 Task: Send an email with the signature Graham Wilson with the subject Request for feedback on a proposal and the message Could you please provide a list of the deliverables? from softage.2@softage.net to softage.4@softage.net with an attached image file Product_packaging_design.jpg and move the email from Sent Items to the folder Insurance
Action: Key pressed n
Screenshot: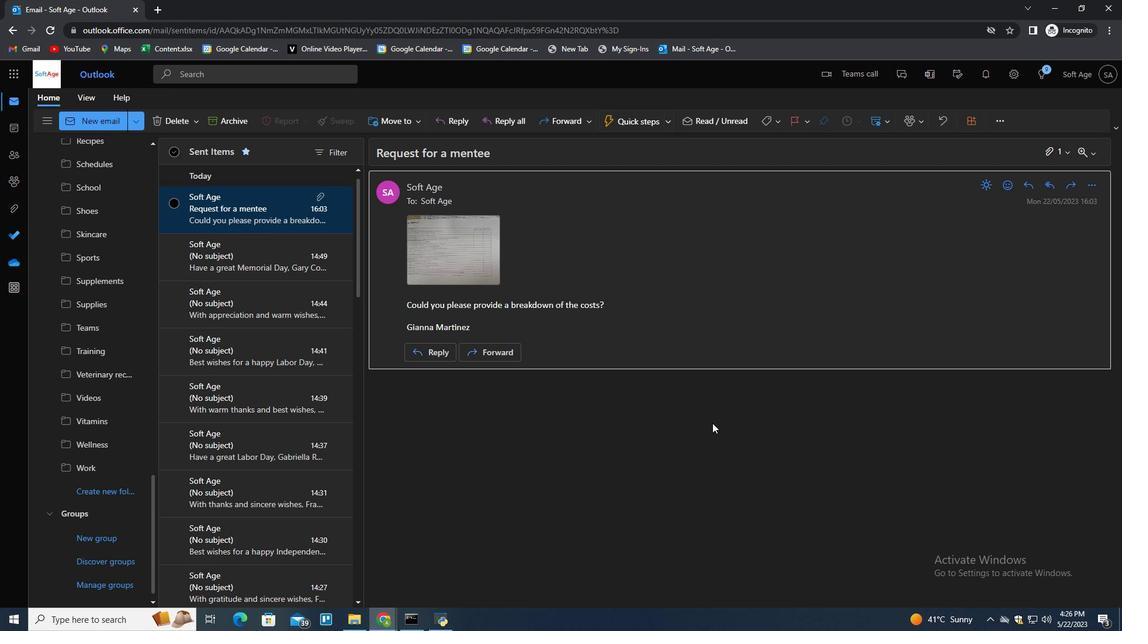 
Action: Mouse moved to (782, 125)
Screenshot: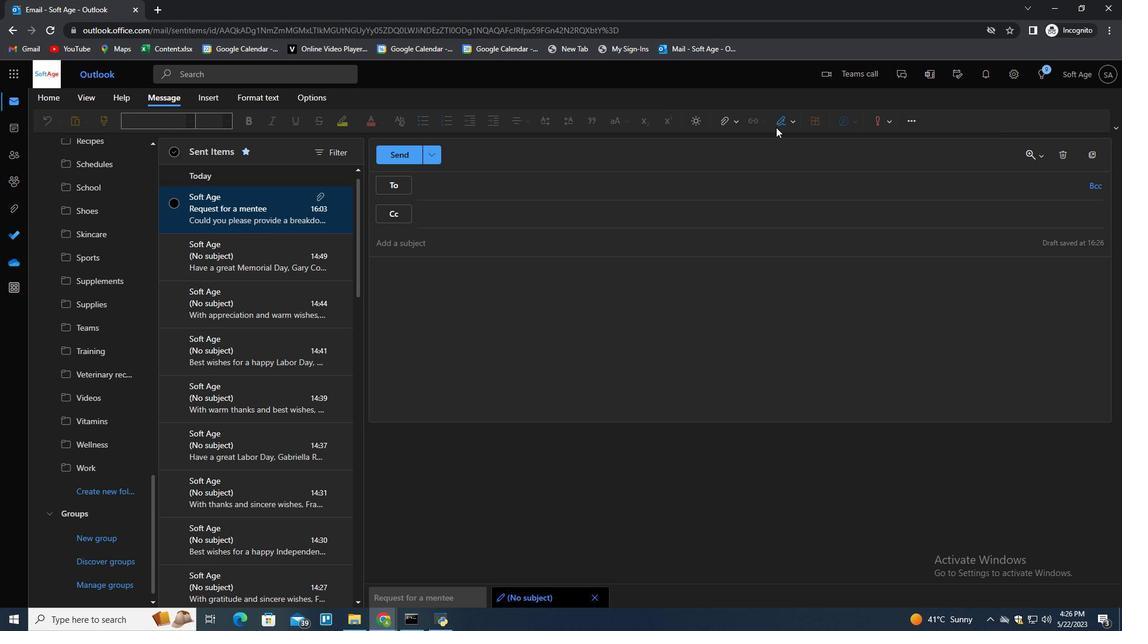 
Action: Mouse pressed left at (782, 125)
Screenshot: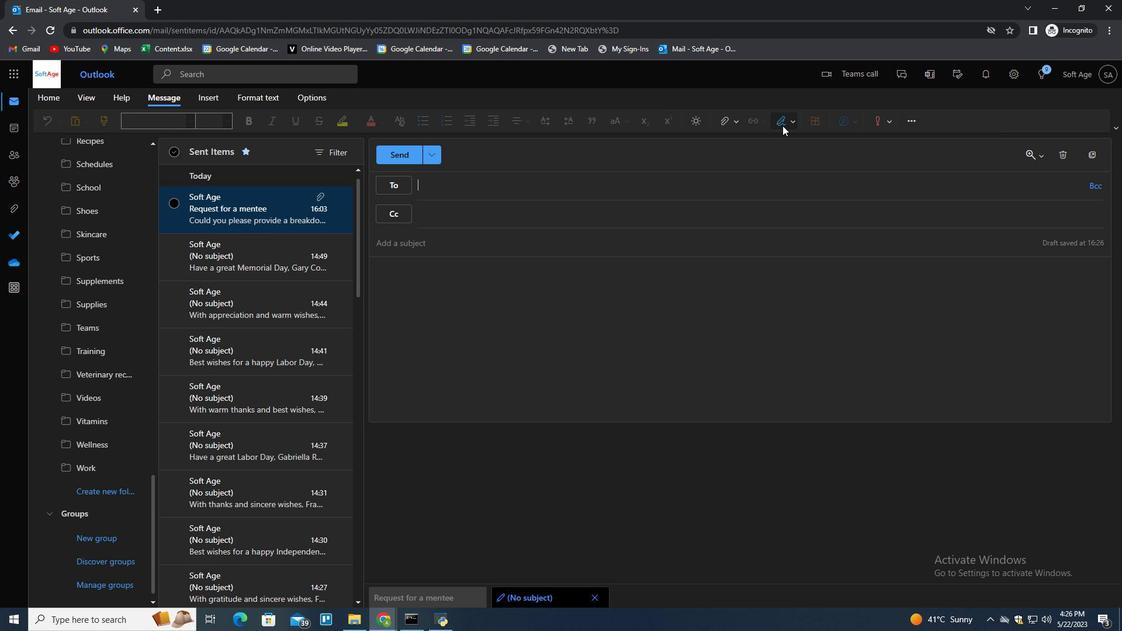 
Action: Mouse moved to (777, 170)
Screenshot: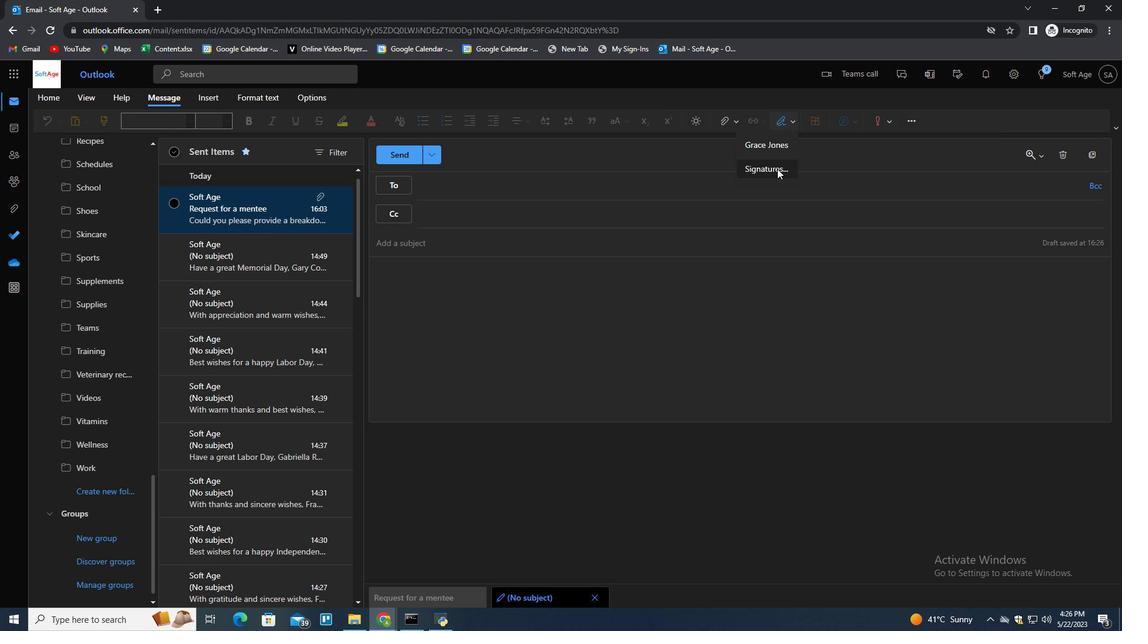 
Action: Mouse pressed left at (777, 170)
Screenshot: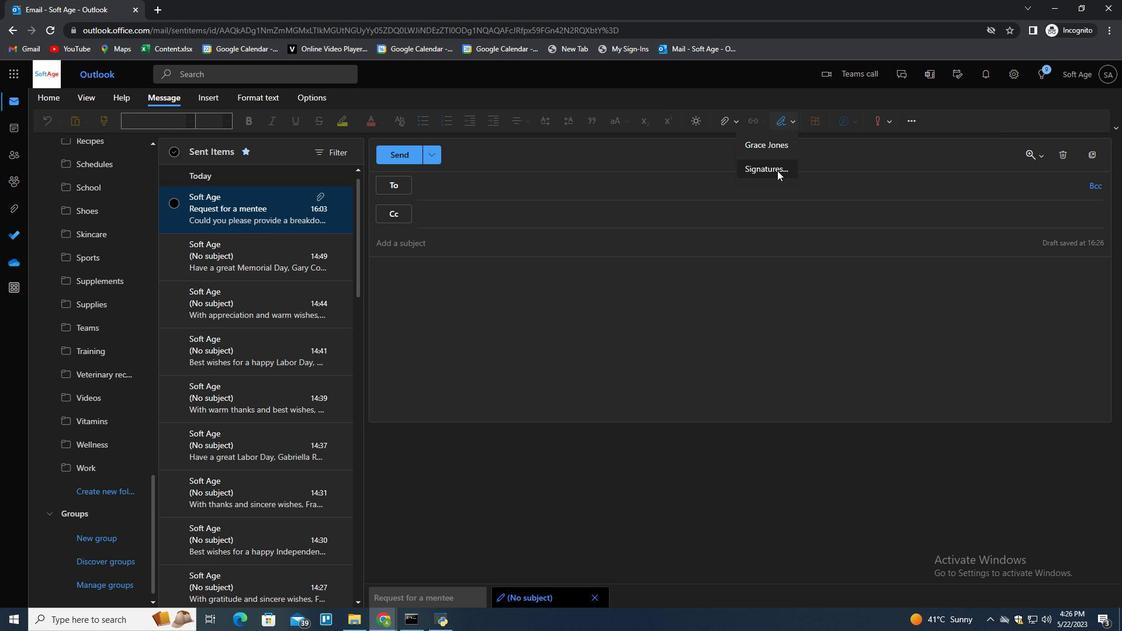 
Action: Mouse moved to (789, 213)
Screenshot: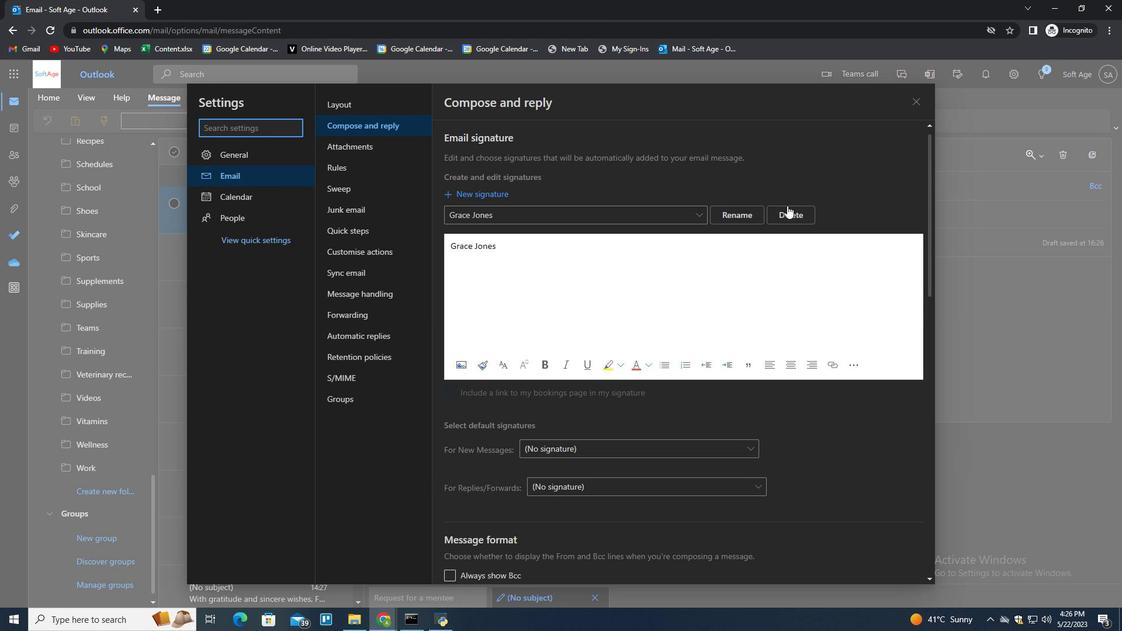 
Action: Mouse pressed left at (789, 213)
Screenshot: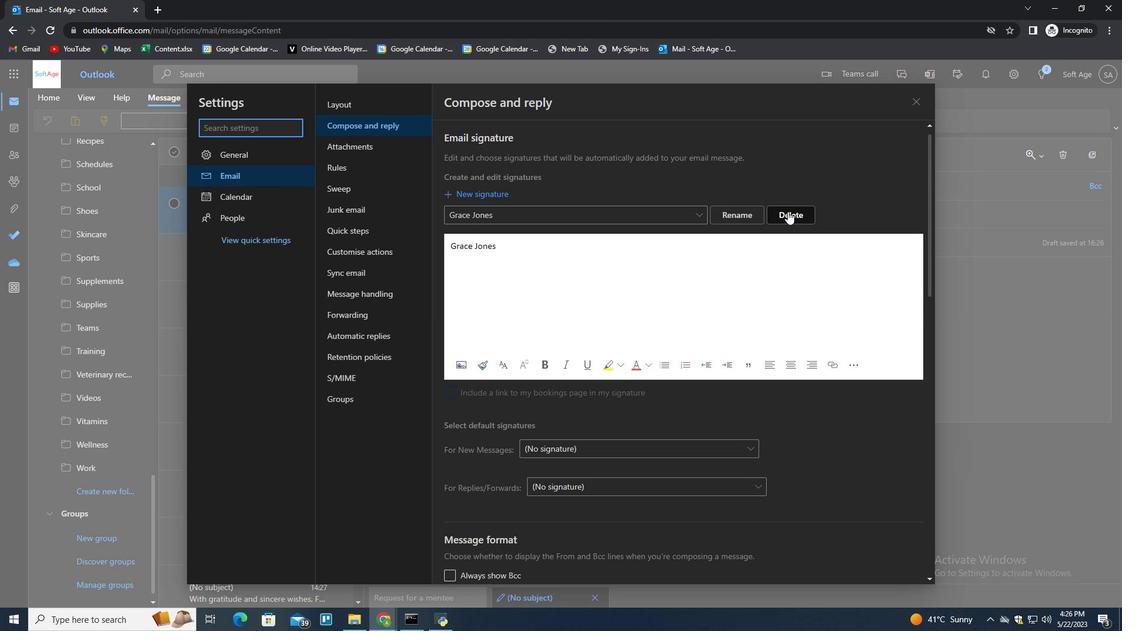 
Action: Mouse pressed left at (789, 213)
Screenshot: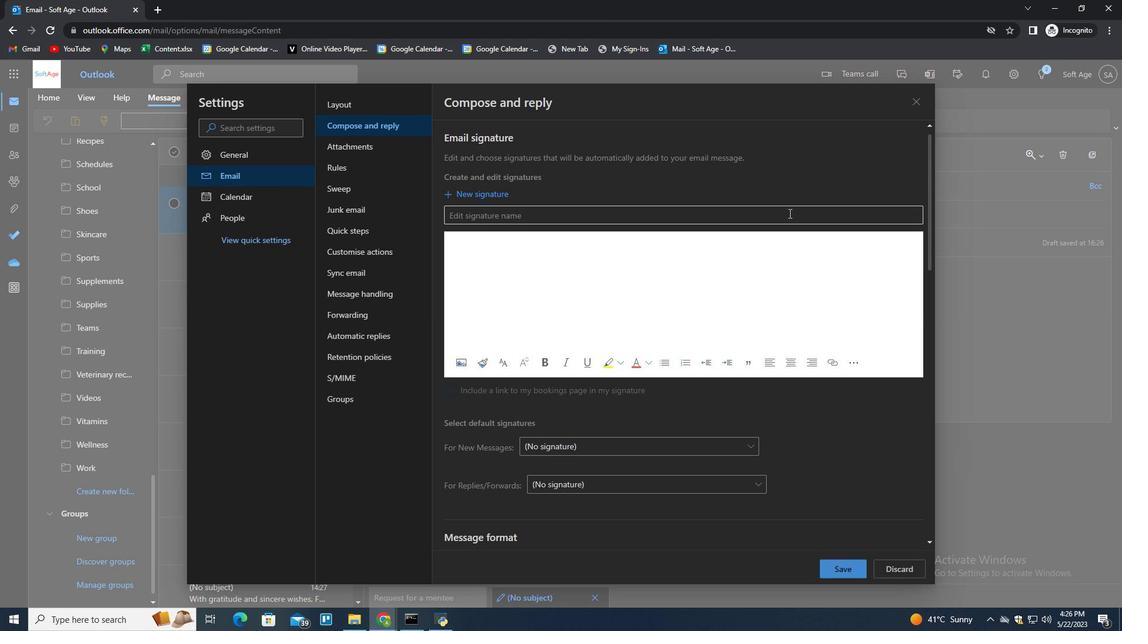 
Action: Key pressed <Key.shift>Graham<Key.space><Key.shift>Wol<Key.backspace><Key.backspace>ilson<Key.tab><Key.shift>Graham<Key.space><Key.shift>Wilson
Screenshot: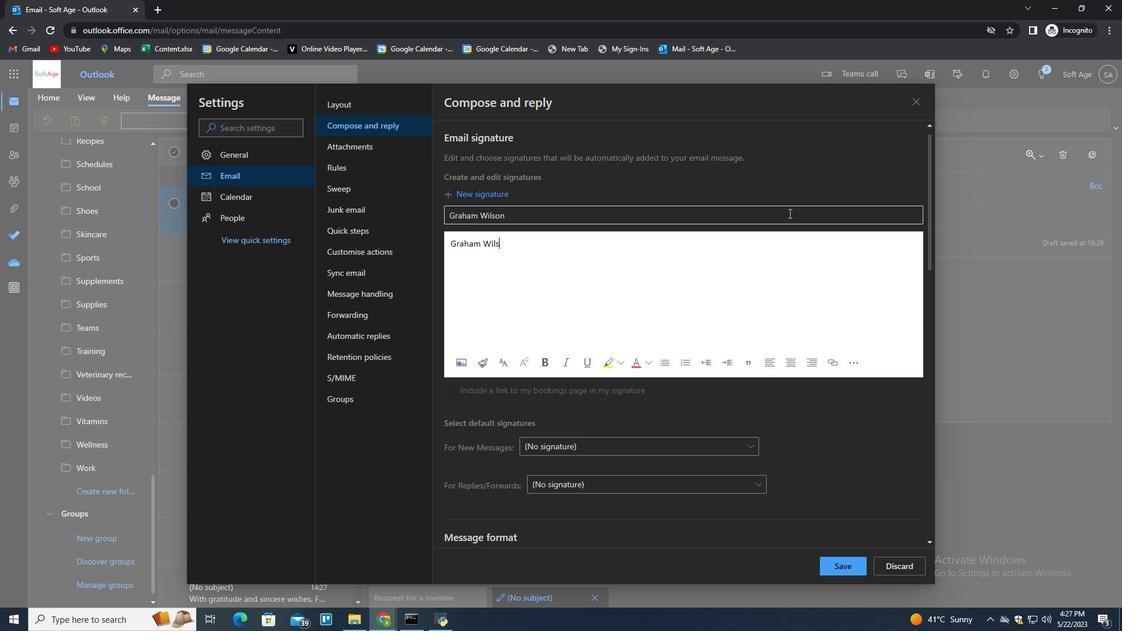 
Action: Mouse moved to (850, 568)
Screenshot: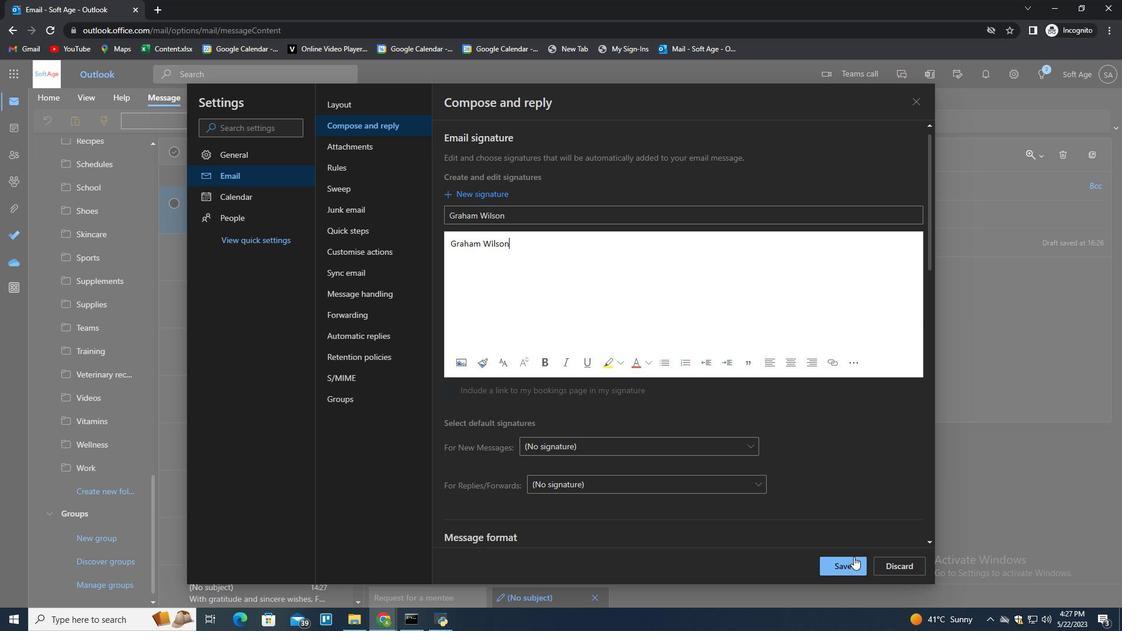 
Action: Mouse pressed left at (850, 568)
Screenshot: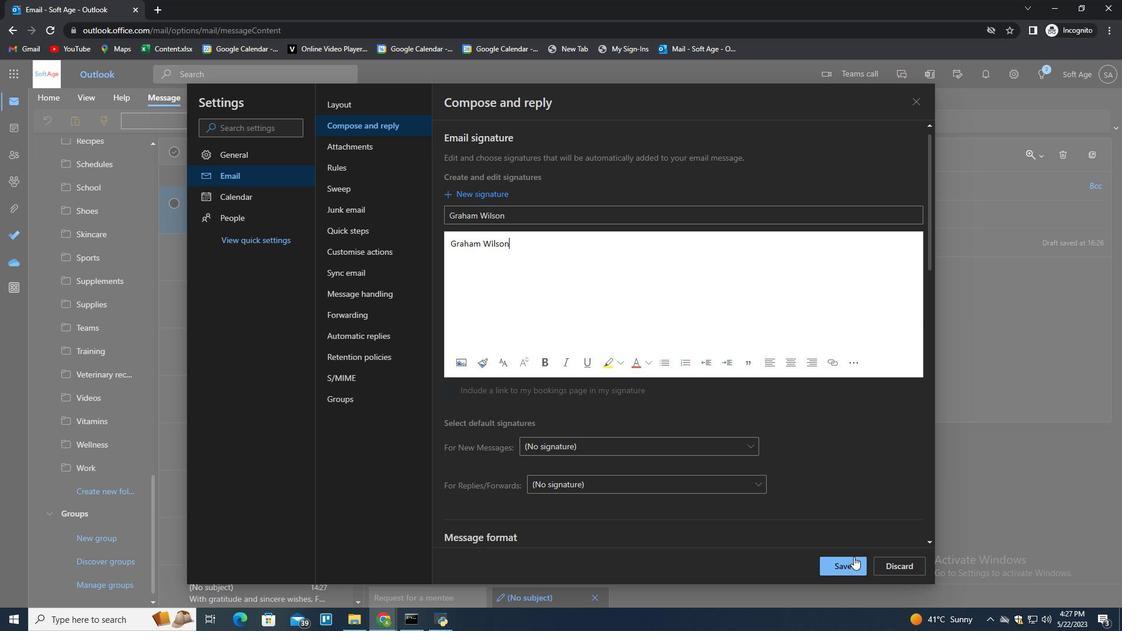 
Action: Mouse moved to (978, 308)
Screenshot: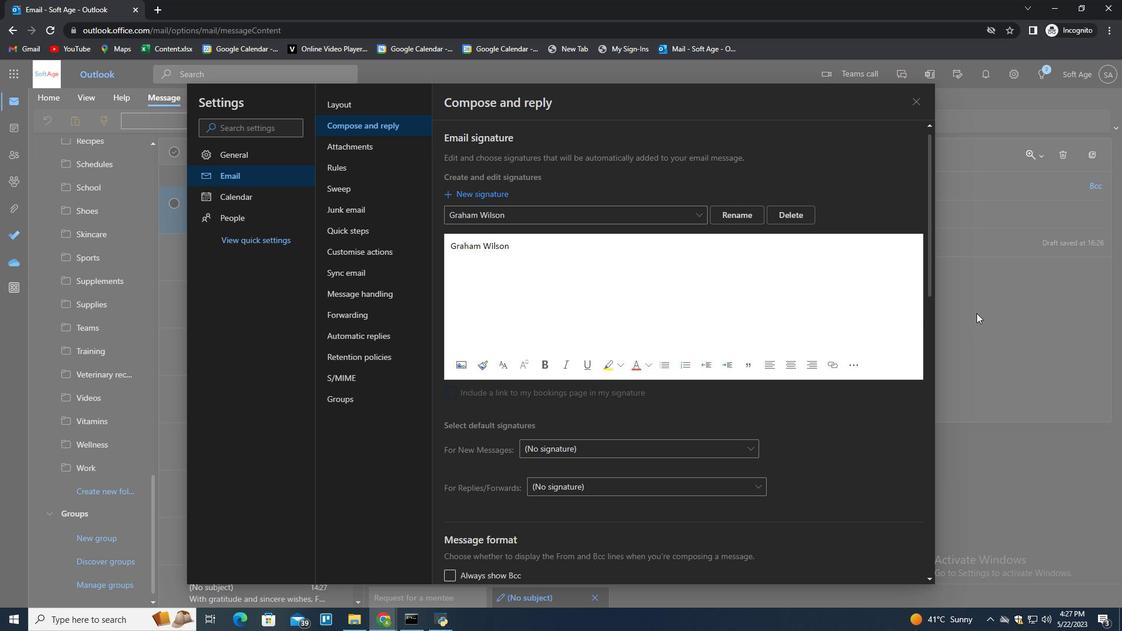 
Action: Mouse pressed left at (978, 308)
Screenshot: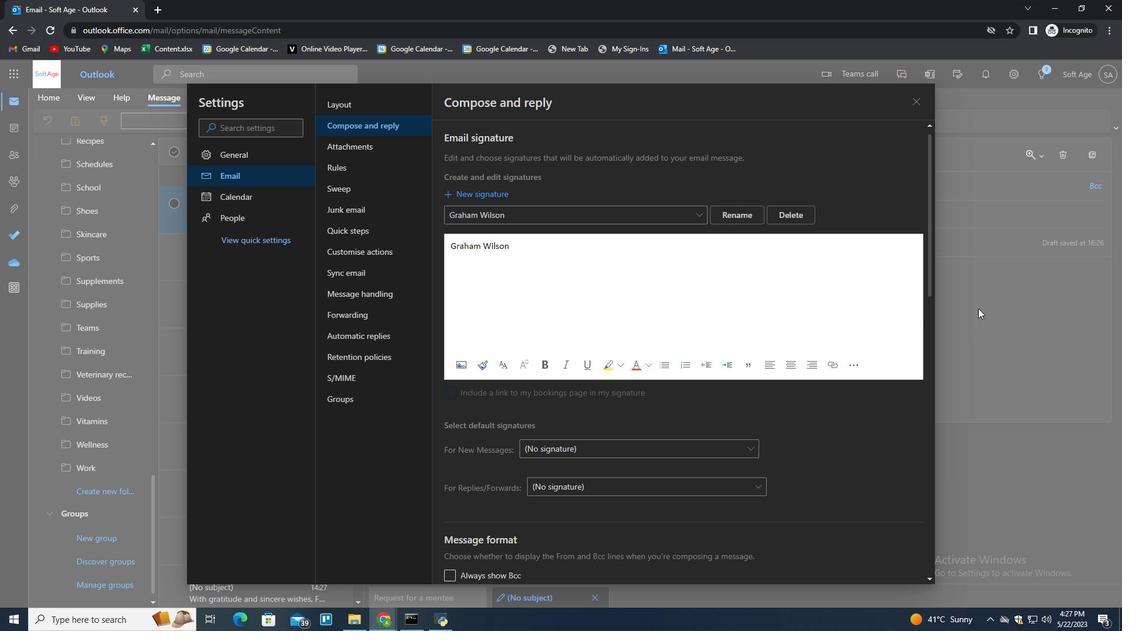 
Action: Mouse moved to (788, 121)
Screenshot: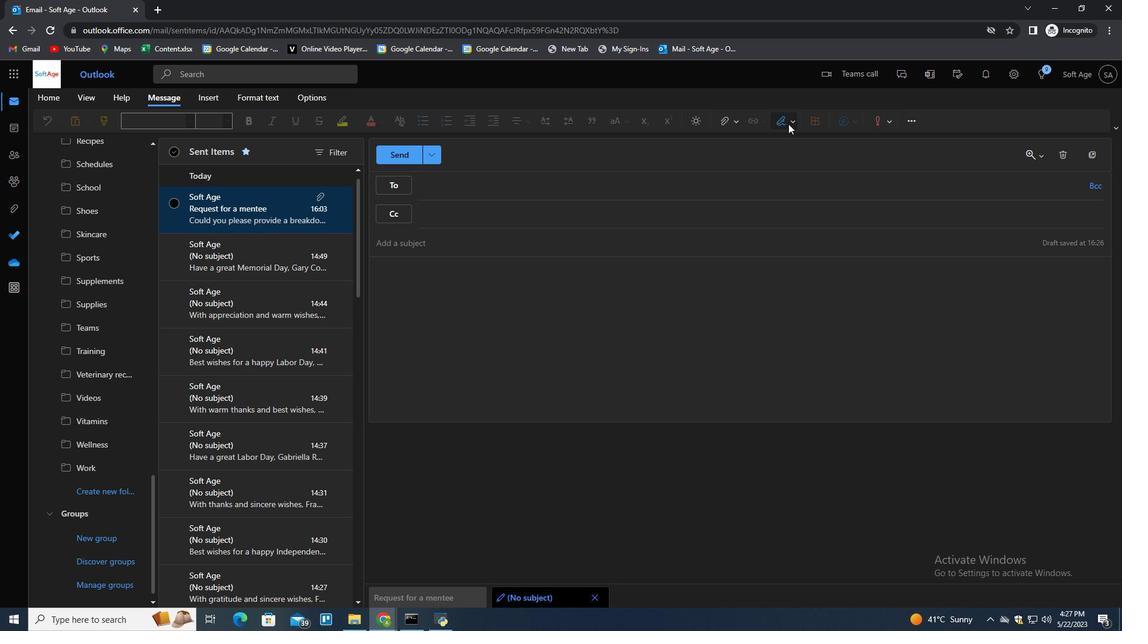 
Action: Mouse pressed left at (788, 121)
Screenshot: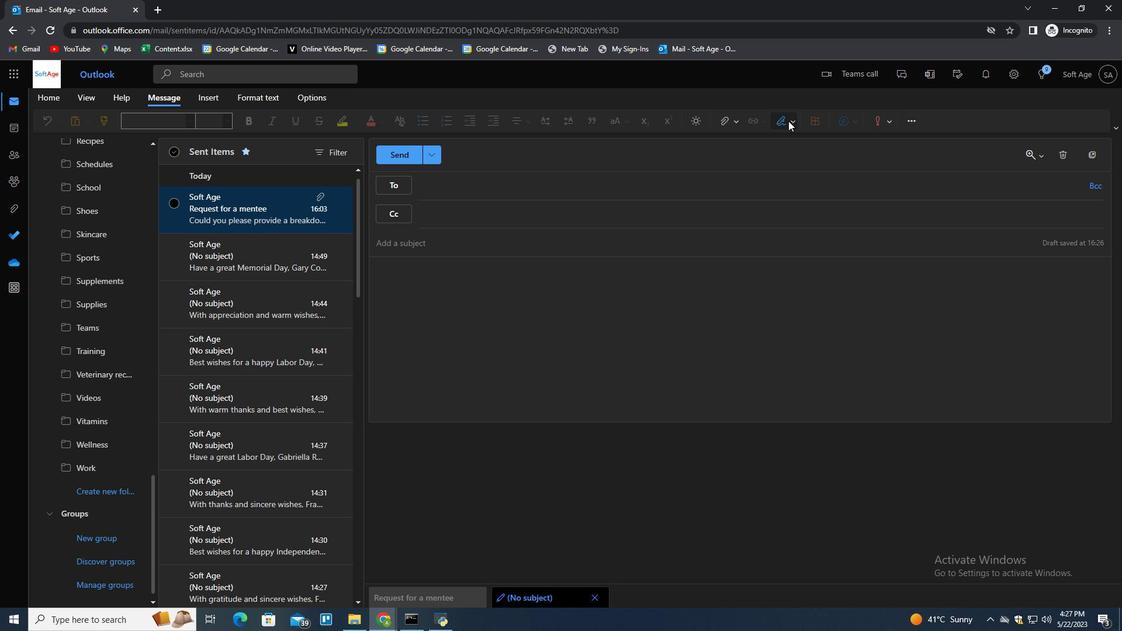 
Action: Mouse moved to (781, 144)
Screenshot: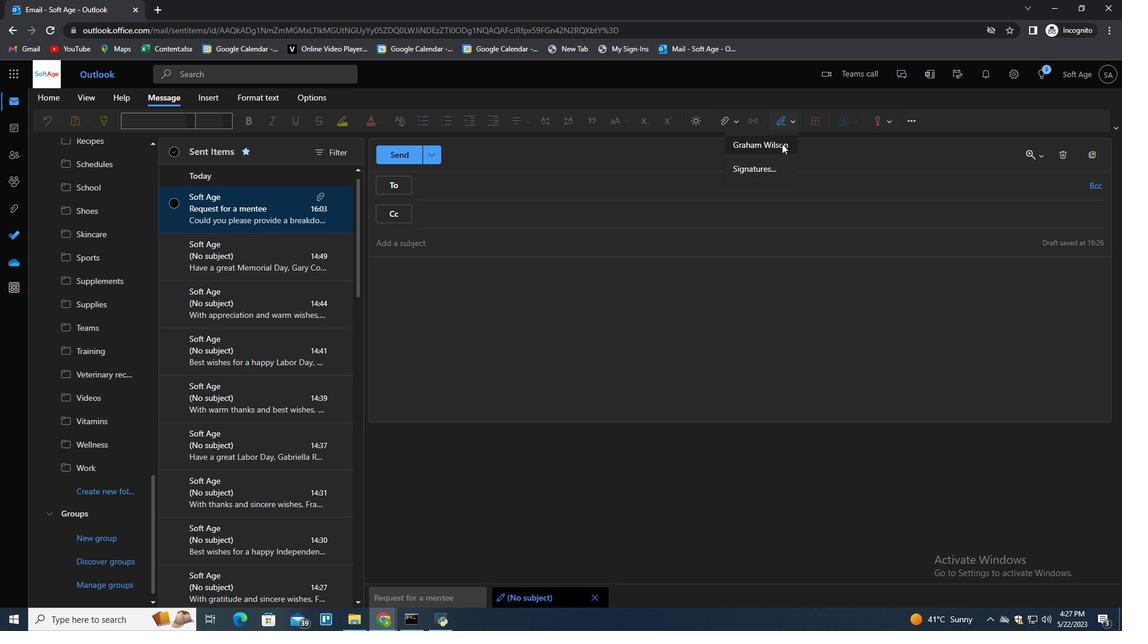 
Action: Mouse pressed left at (781, 144)
Screenshot: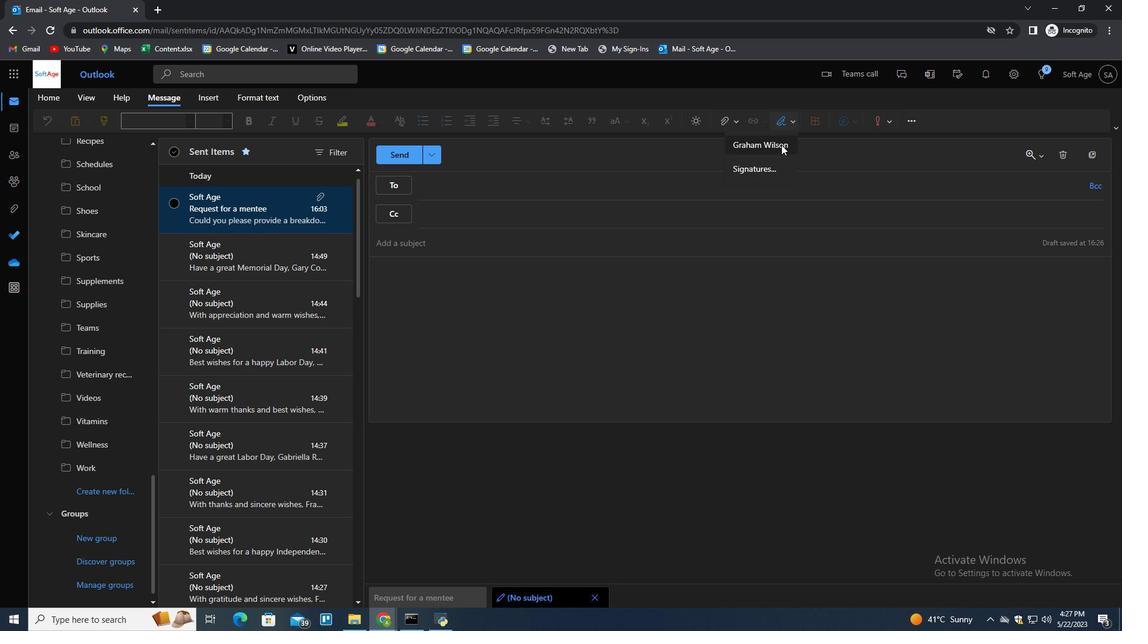 
Action: Mouse moved to (489, 247)
Screenshot: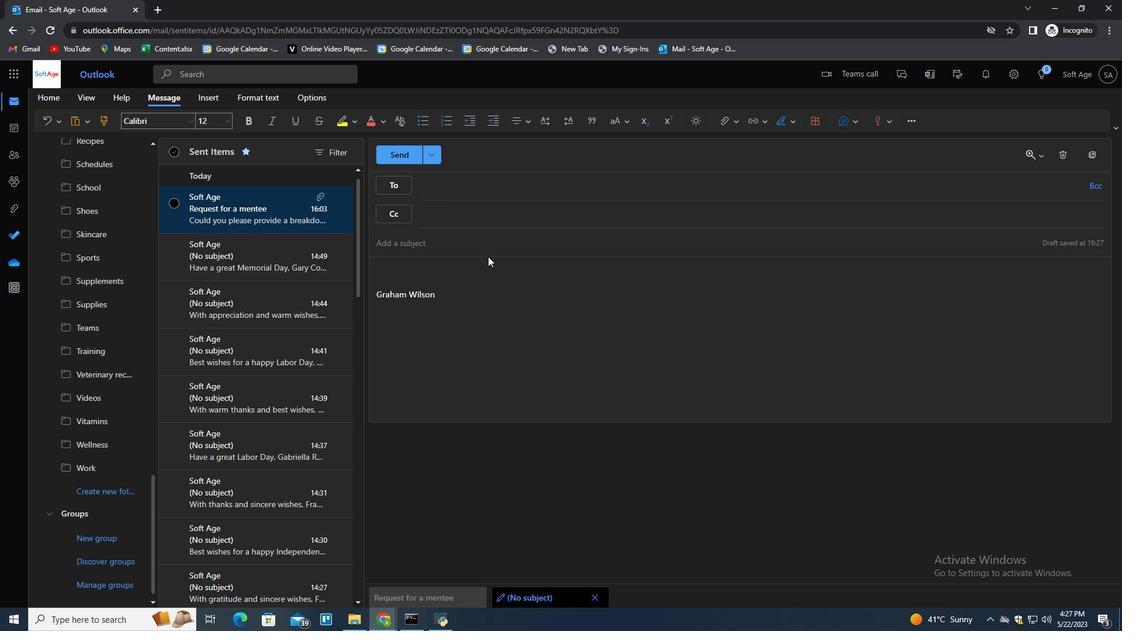 
Action: Mouse pressed left at (489, 247)
Screenshot: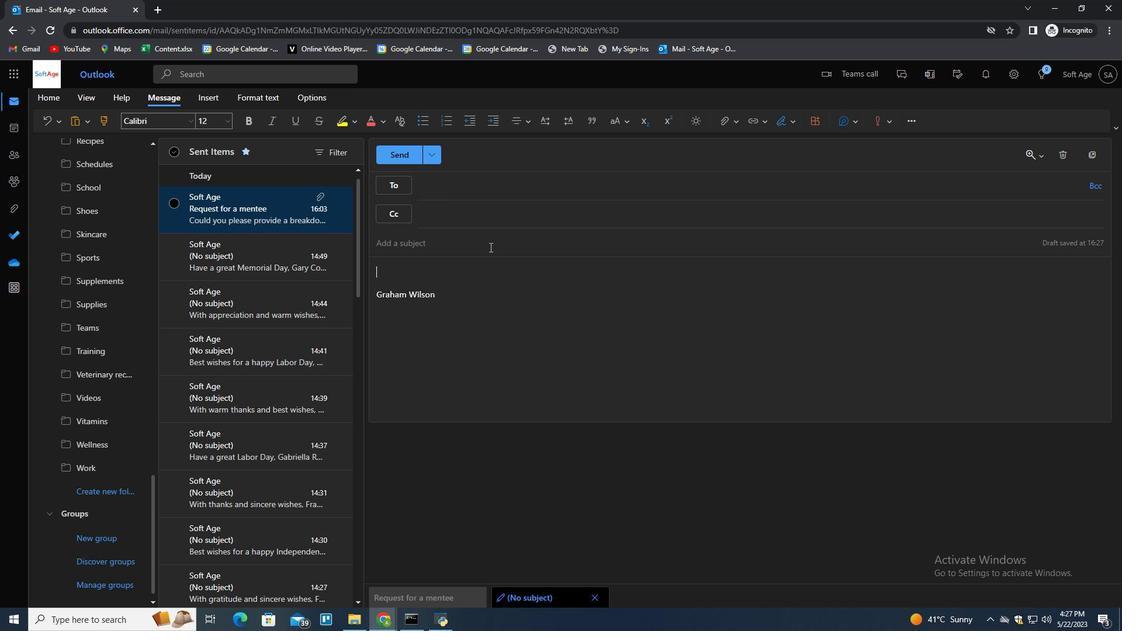 
Action: Key pressed <Key.shift>Request<Key.space>for<Key.space>feedback<Key.space>on<Key.space>a<Key.space>propos<Key.backspace>d<Key.backspace>sal<Key.space>and<Key.space>t<Key.backspace><Key.backspace><Key.backspace><Key.backspace><Key.backspace><Key.backspace><Key.tab><Key.shift>Could<Key.space>you<Key.space>please<Key.space>provide<Key.space>a<Key.space>list<Key.space>of<Key.space>the<Key.space>deliverables<Key.shift>?
Screenshot: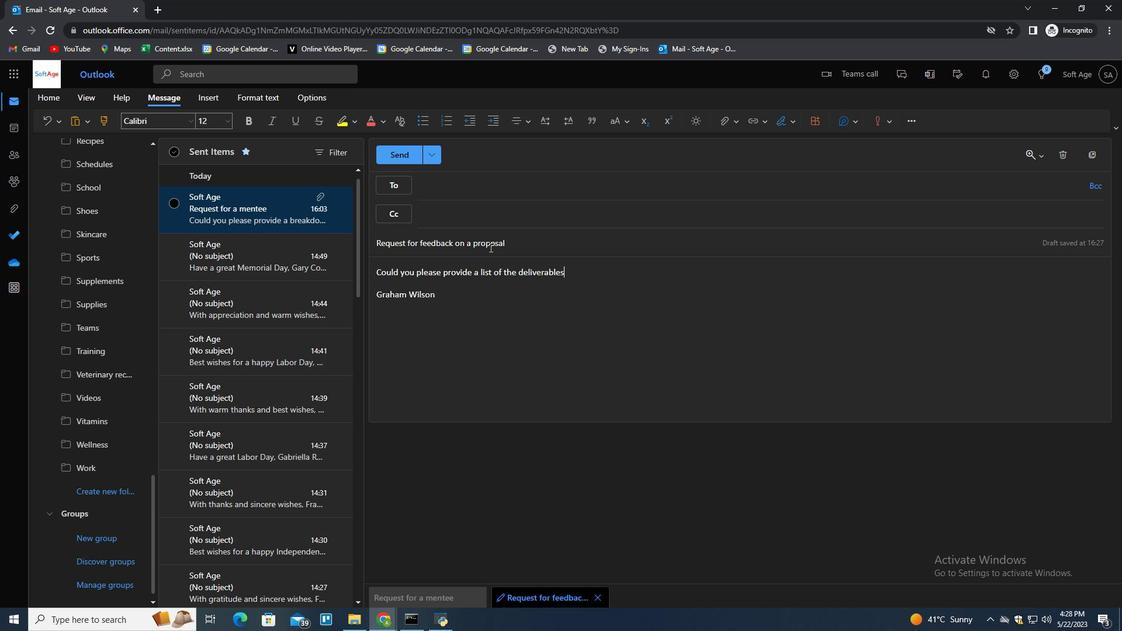
Action: Mouse moved to (499, 183)
Screenshot: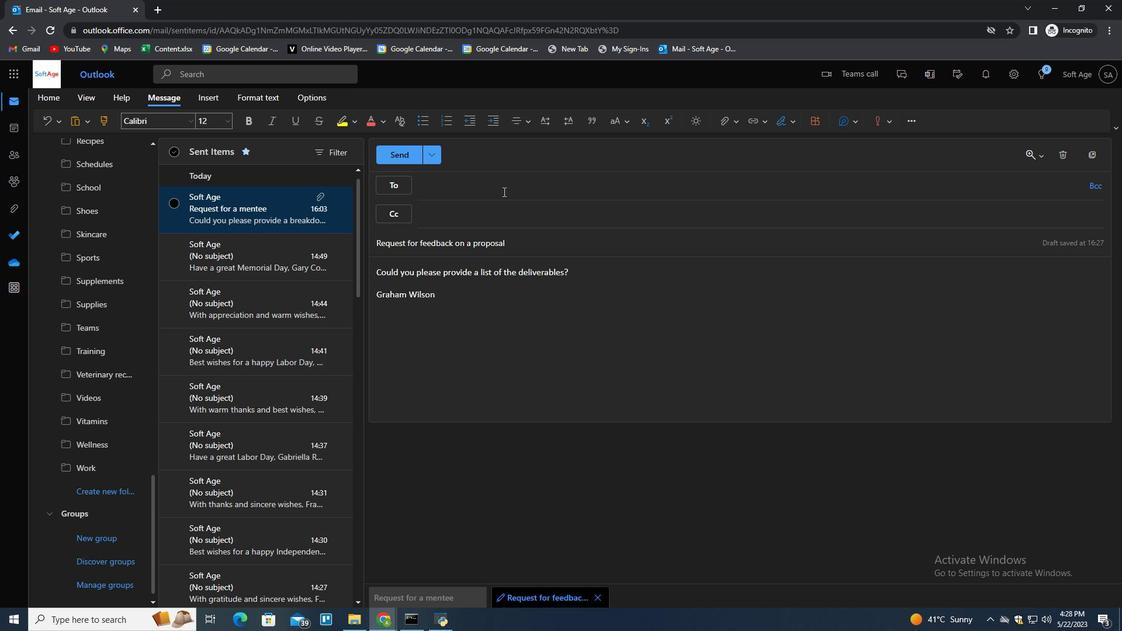 
Action: Mouse pressed left at (499, 183)
Screenshot: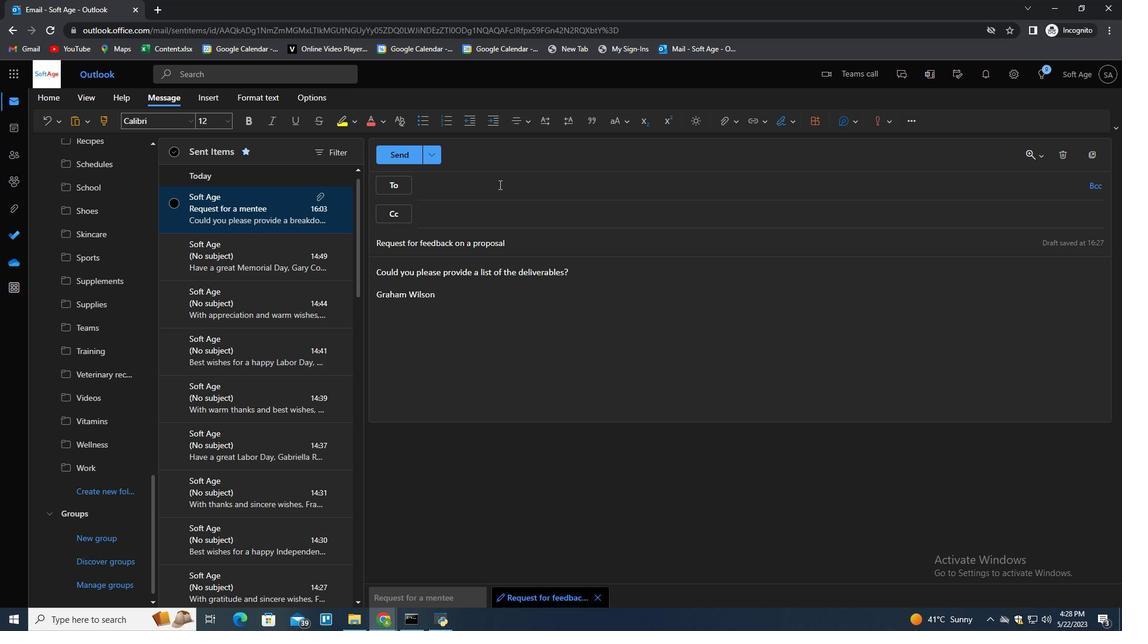 
Action: Key pressed softage.4<Key.shift>@softage.net<Key.enter>
Screenshot: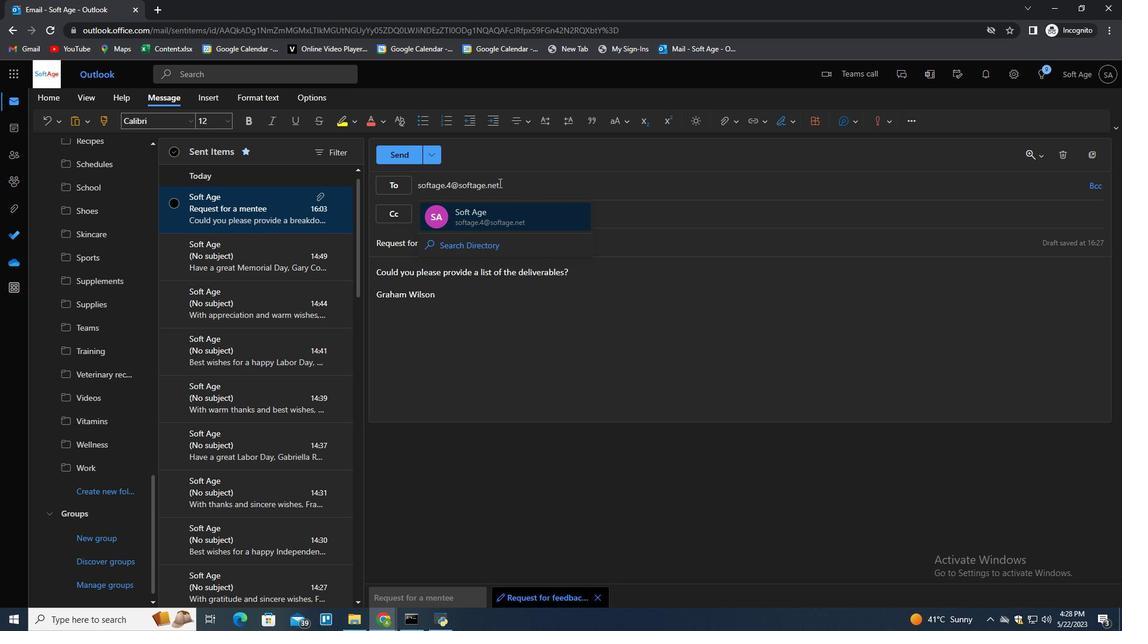 
Action: Mouse moved to (724, 123)
Screenshot: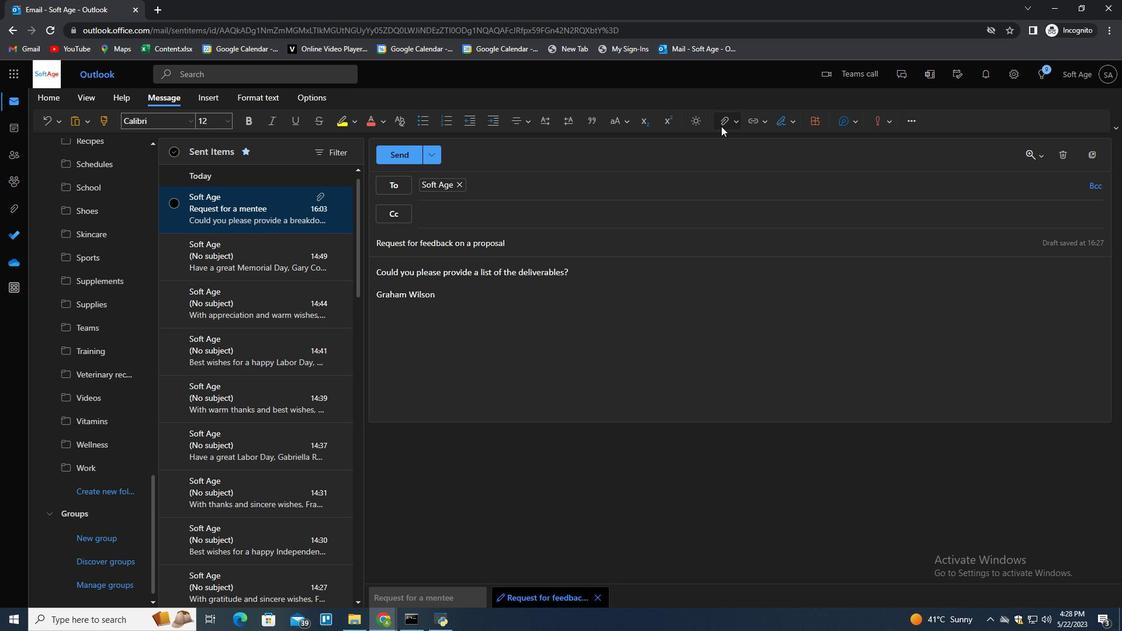 
Action: Mouse pressed left at (724, 123)
Screenshot: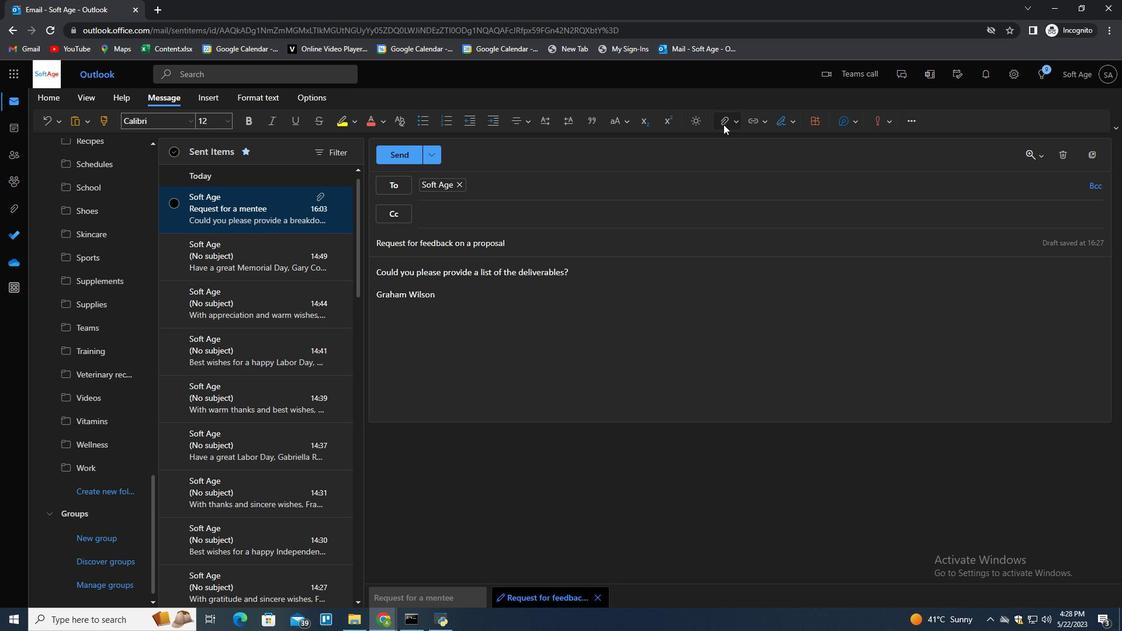 
Action: Mouse moved to (692, 147)
Screenshot: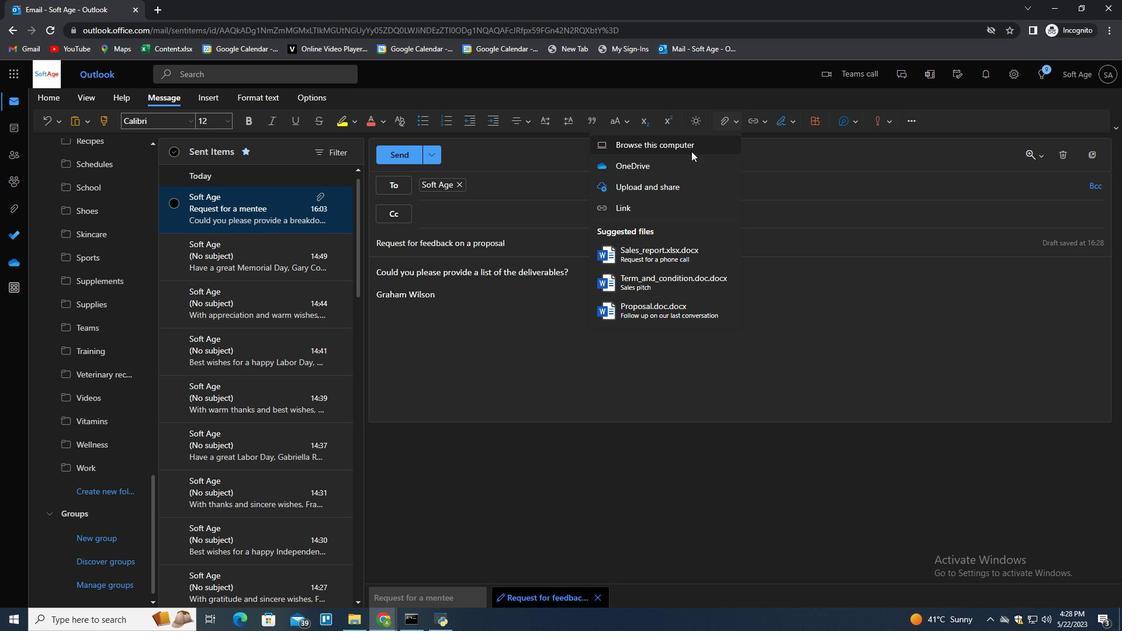 
Action: Mouse pressed left at (692, 147)
Screenshot: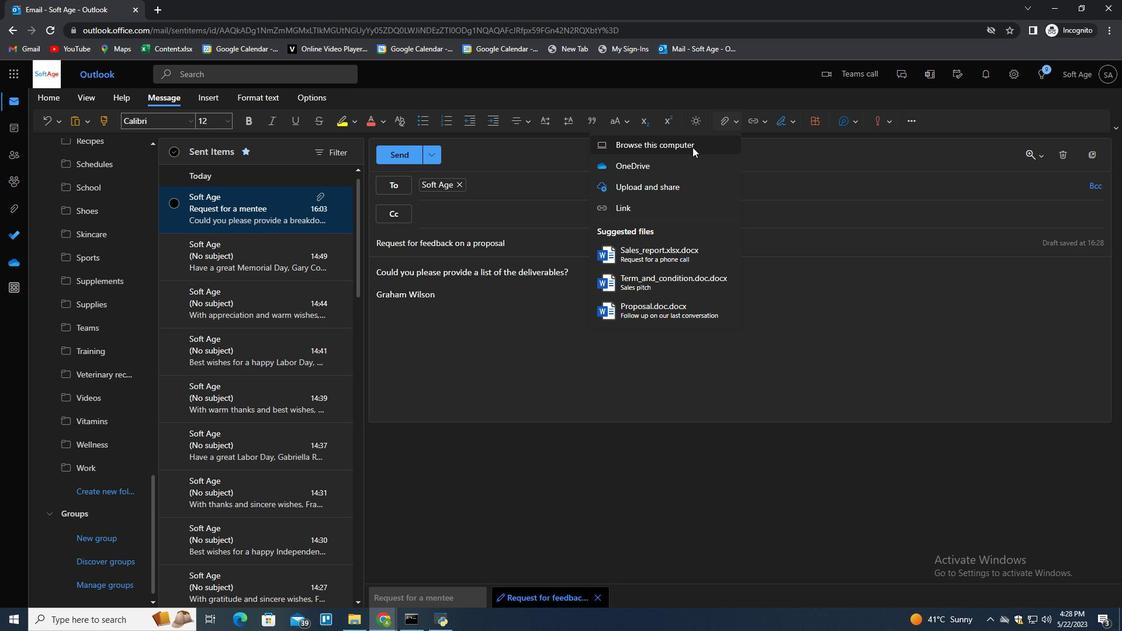 
Action: Mouse moved to (213, 197)
Screenshot: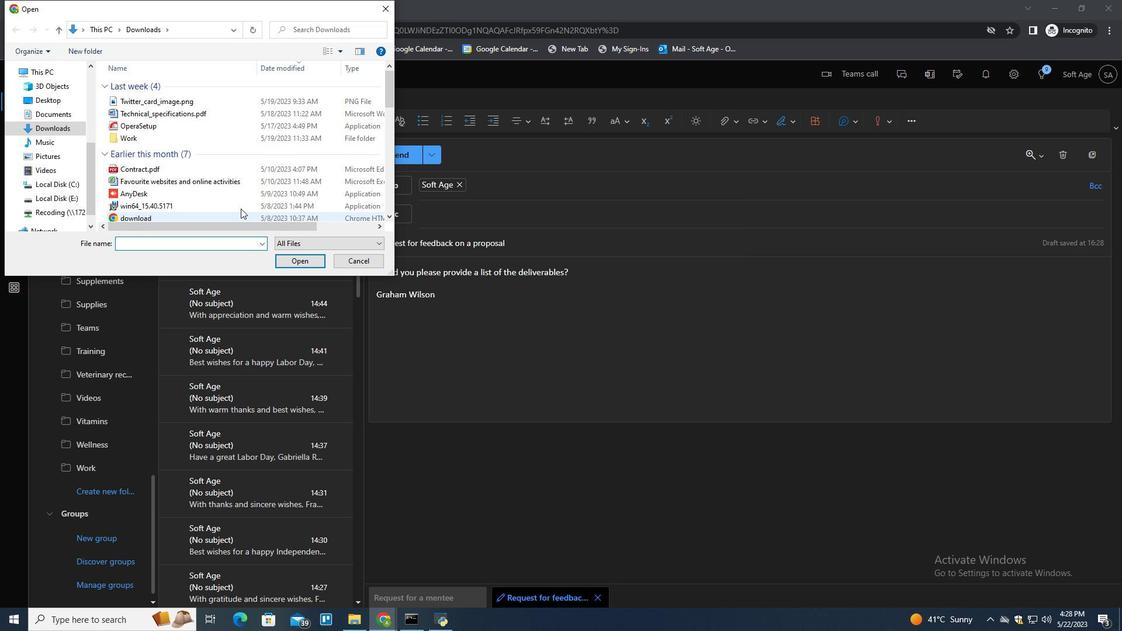 
Action: Mouse scrolled (213, 196) with delta (0, 0)
Screenshot: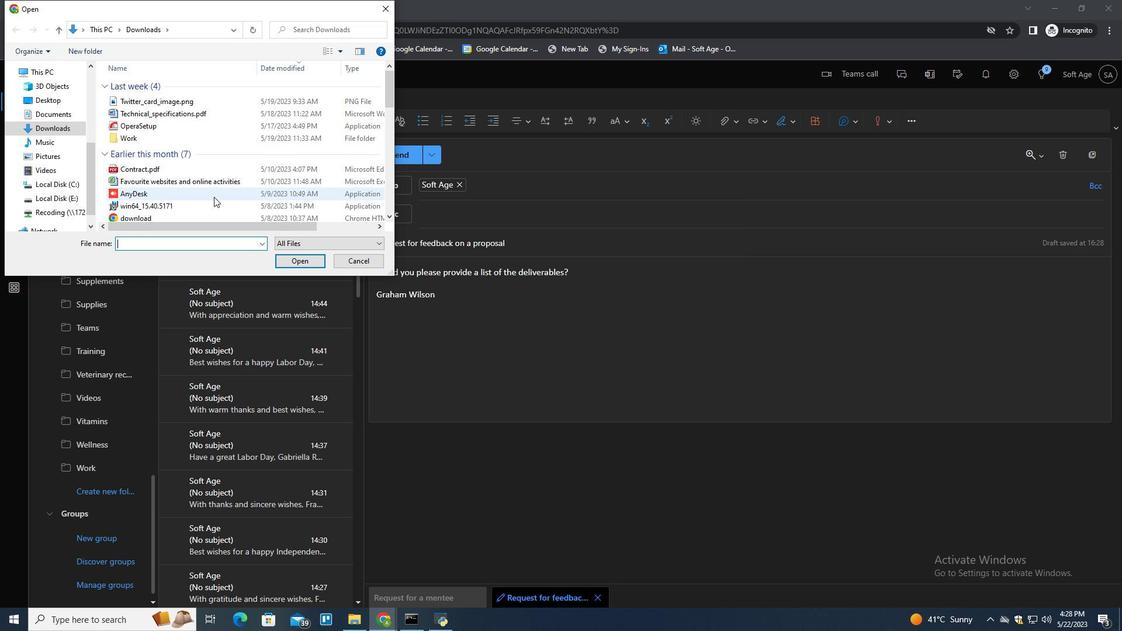 
Action: Mouse scrolled (213, 196) with delta (0, 0)
Screenshot: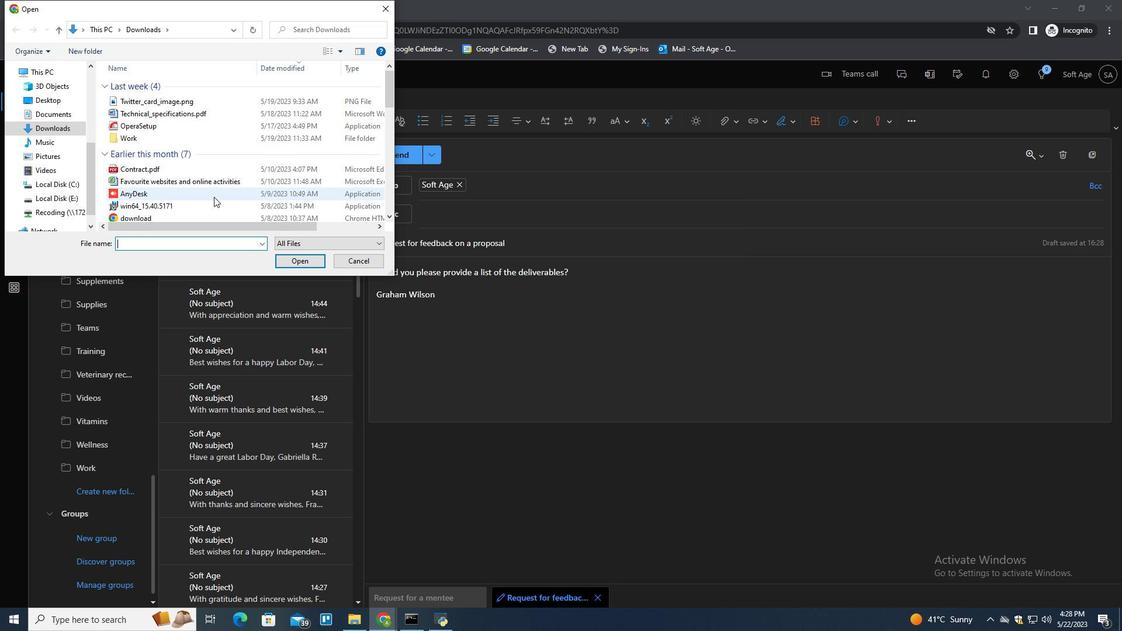 
Action: Mouse scrolled (213, 196) with delta (0, 0)
Screenshot: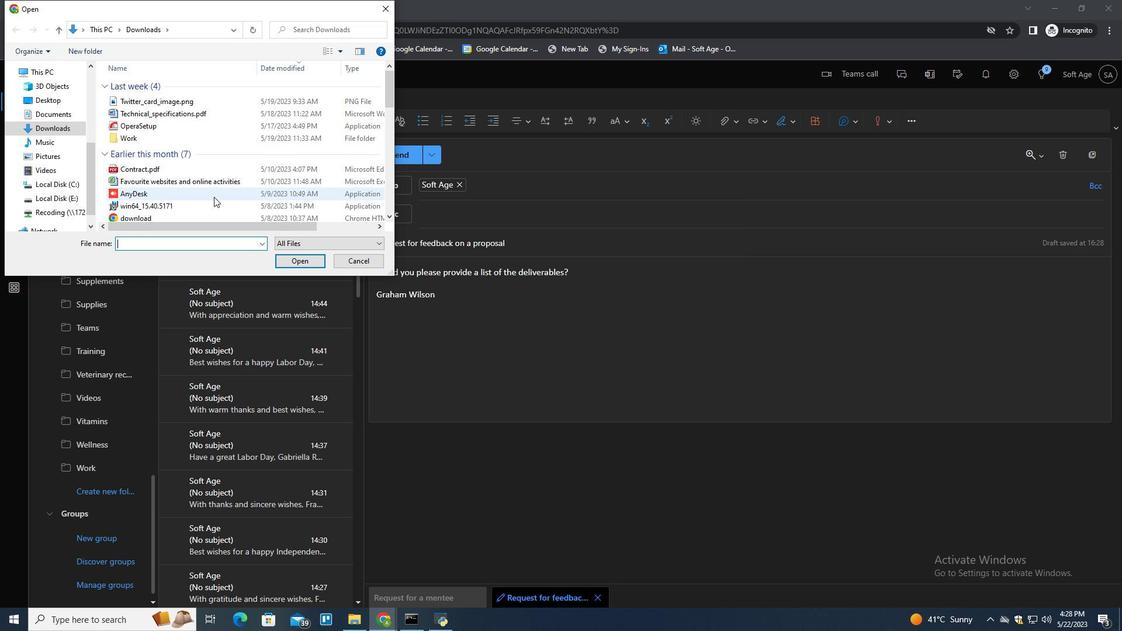 
Action: Mouse scrolled (213, 196) with delta (0, 0)
Screenshot: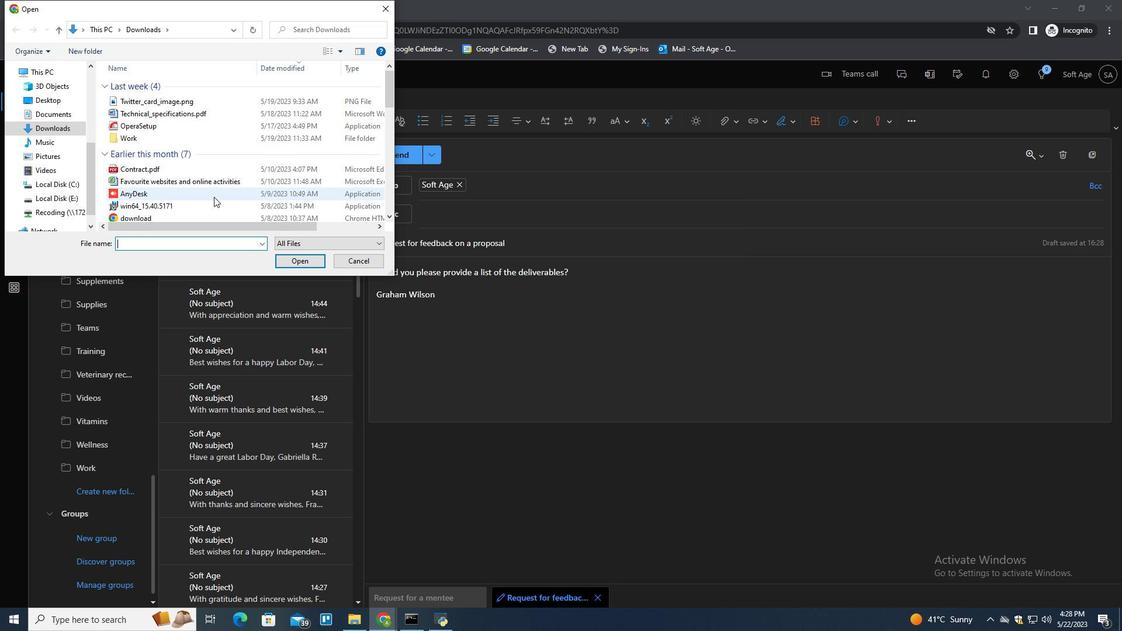 
Action: Mouse scrolled (213, 196) with delta (0, 0)
Screenshot: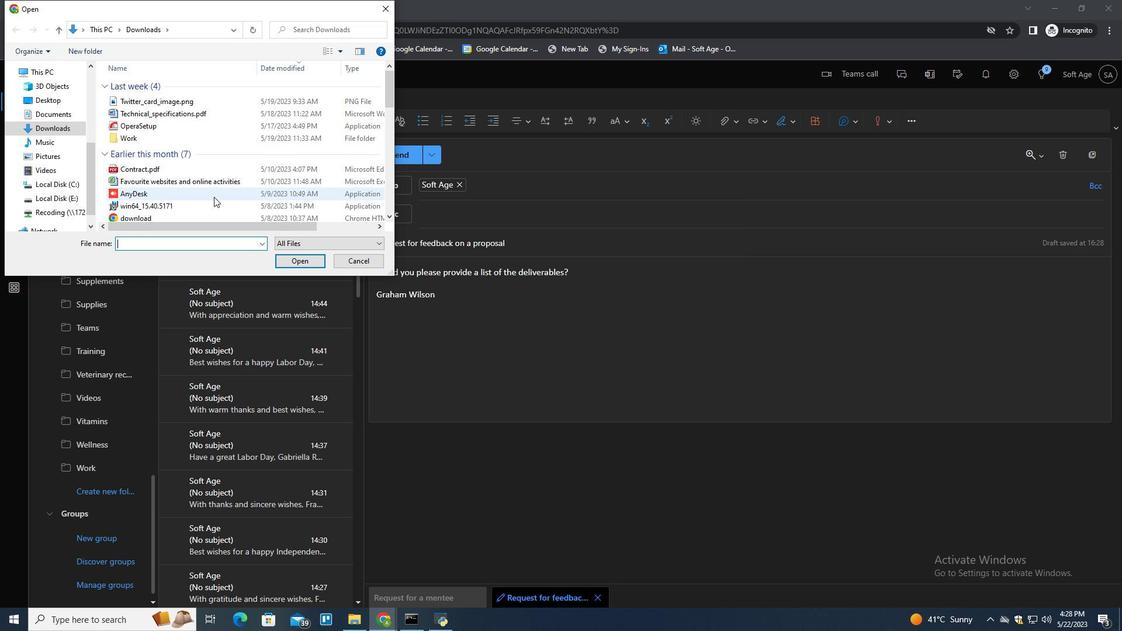 
Action: Mouse scrolled (213, 196) with delta (0, 0)
Screenshot: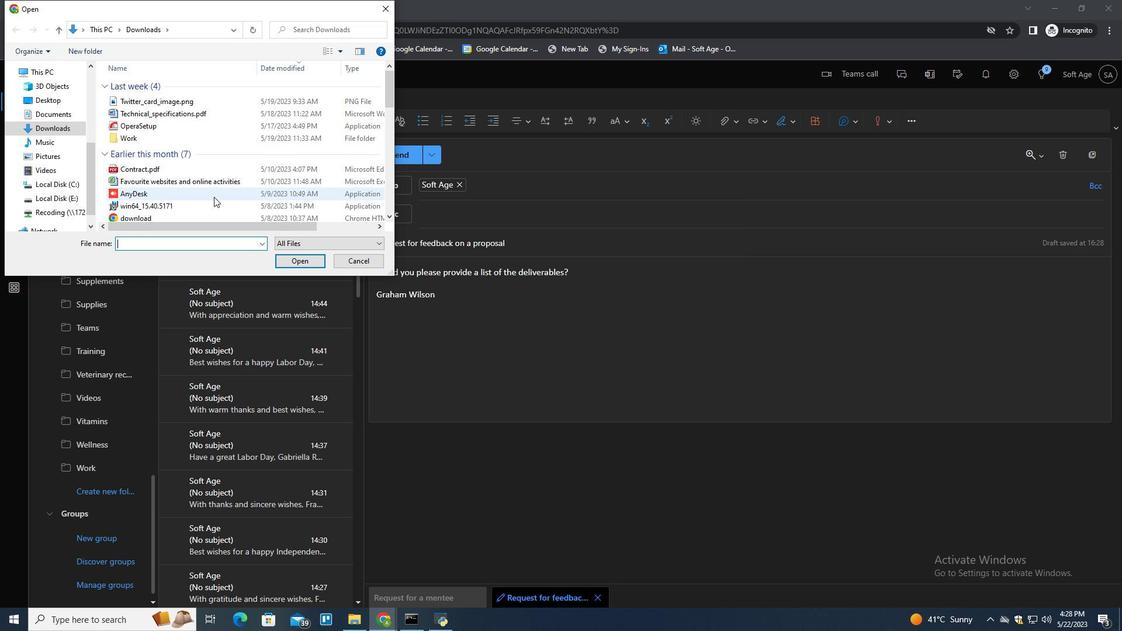 
Action: Mouse scrolled (213, 196) with delta (0, 0)
Screenshot: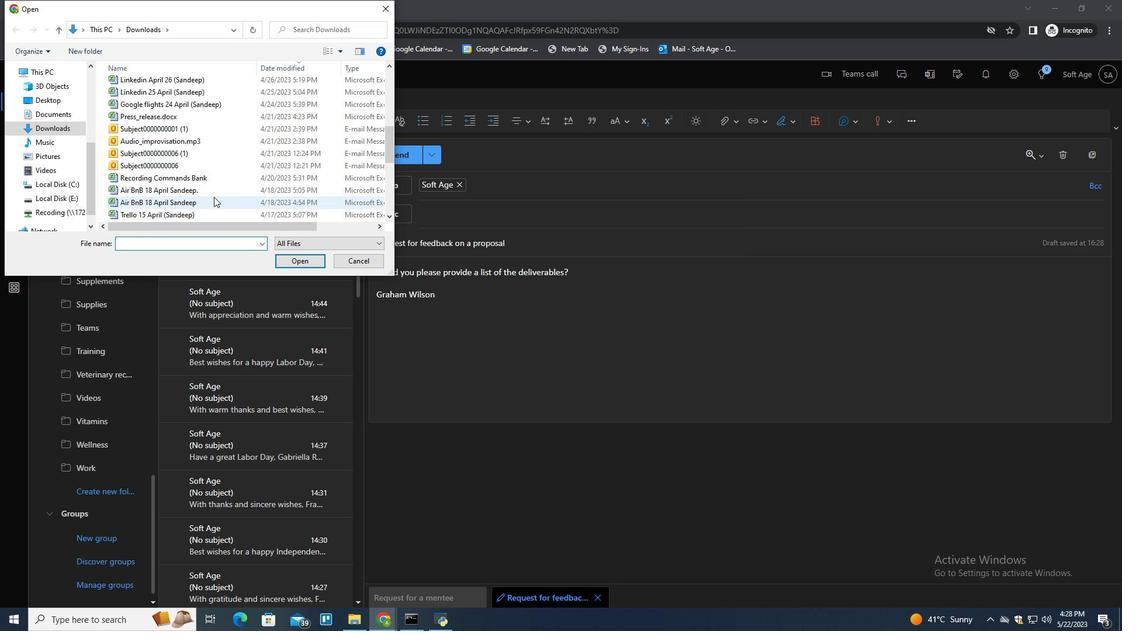 
Action: Mouse scrolled (213, 196) with delta (0, 0)
Screenshot: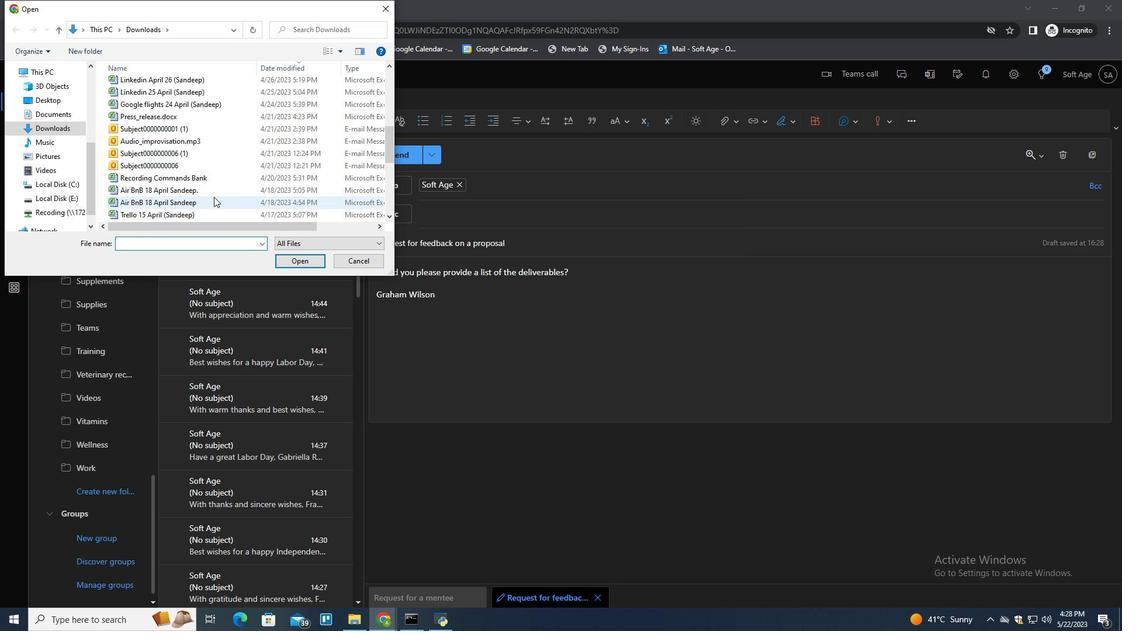 
Action: Mouse scrolled (213, 196) with delta (0, 0)
Screenshot: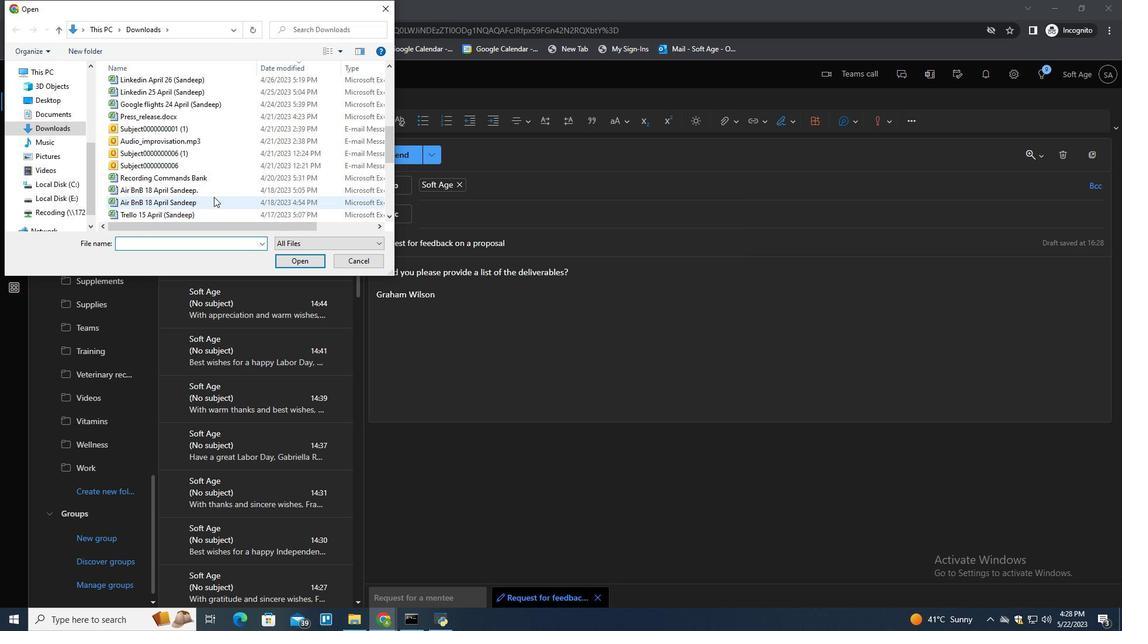 
Action: Mouse scrolled (213, 196) with delta (0, 0)
Screenshot: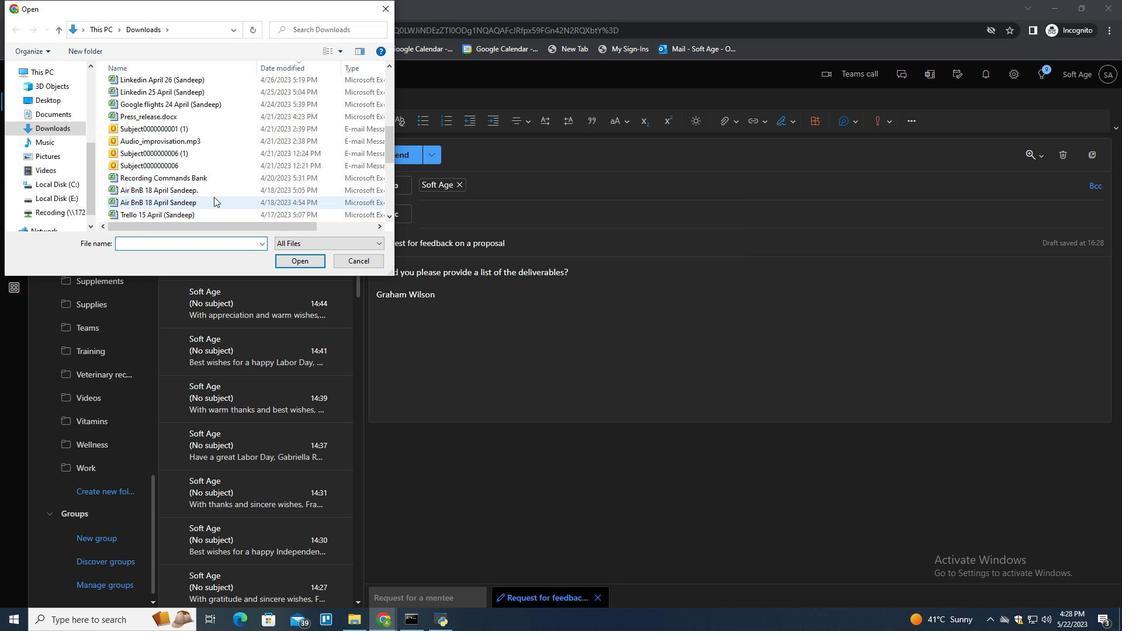 
Action: Mouse scrolled (213, 196) with delta (0, 0)
Screenshot: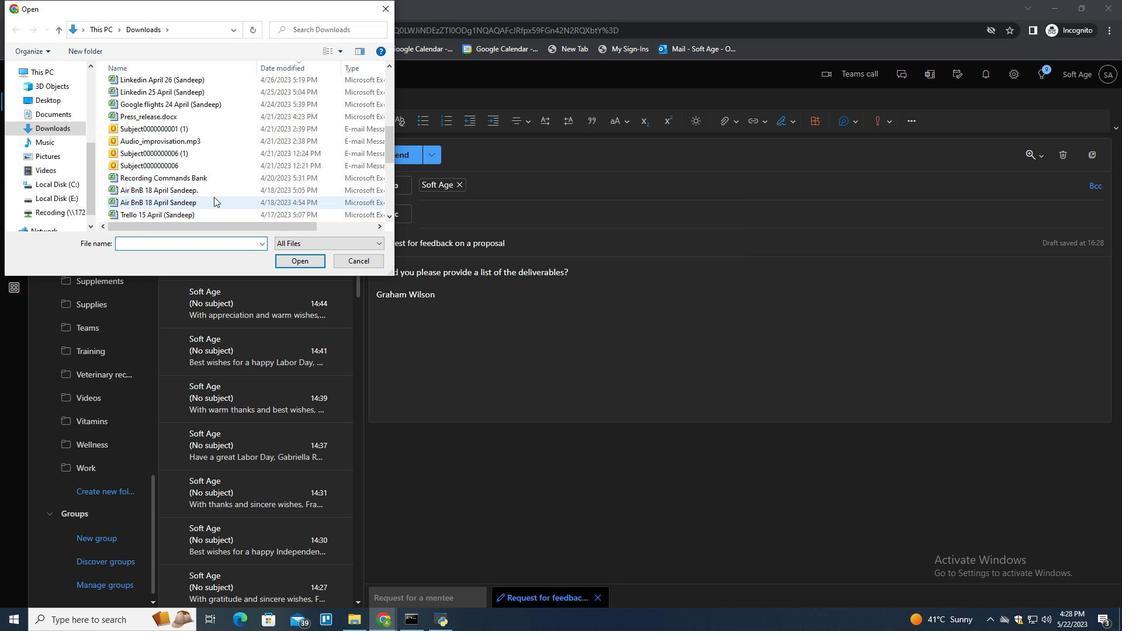 
Action: Mouse scrolled (213, 196) with delta (0, 0)
Screenshot: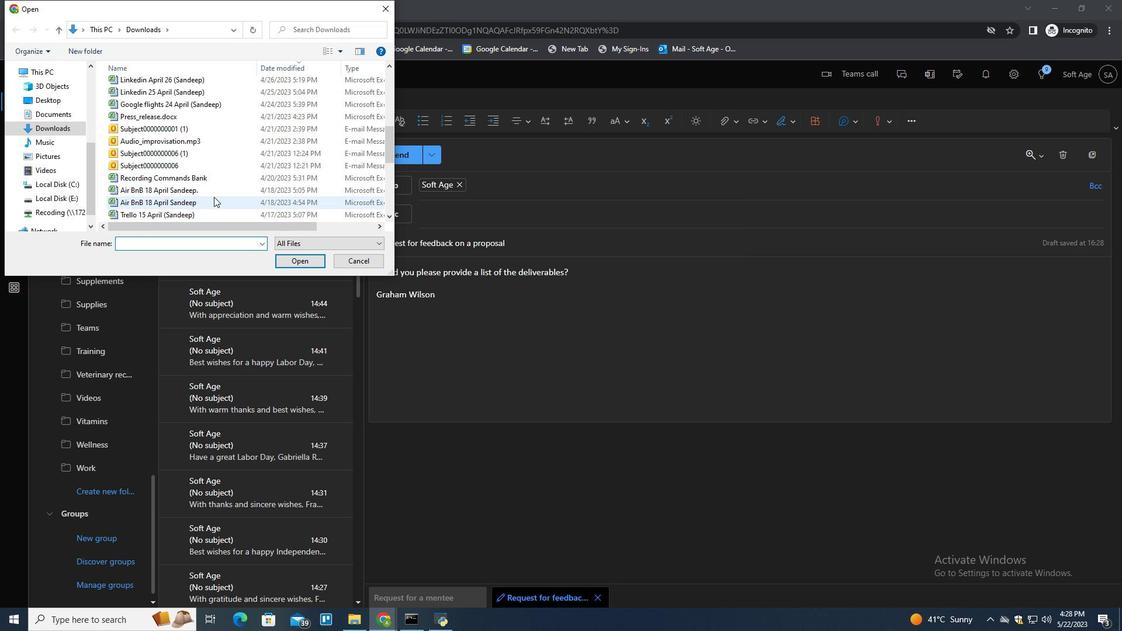 
Action: Mouse scrolled (213, 196) with delta (0, 0)
Screenshot: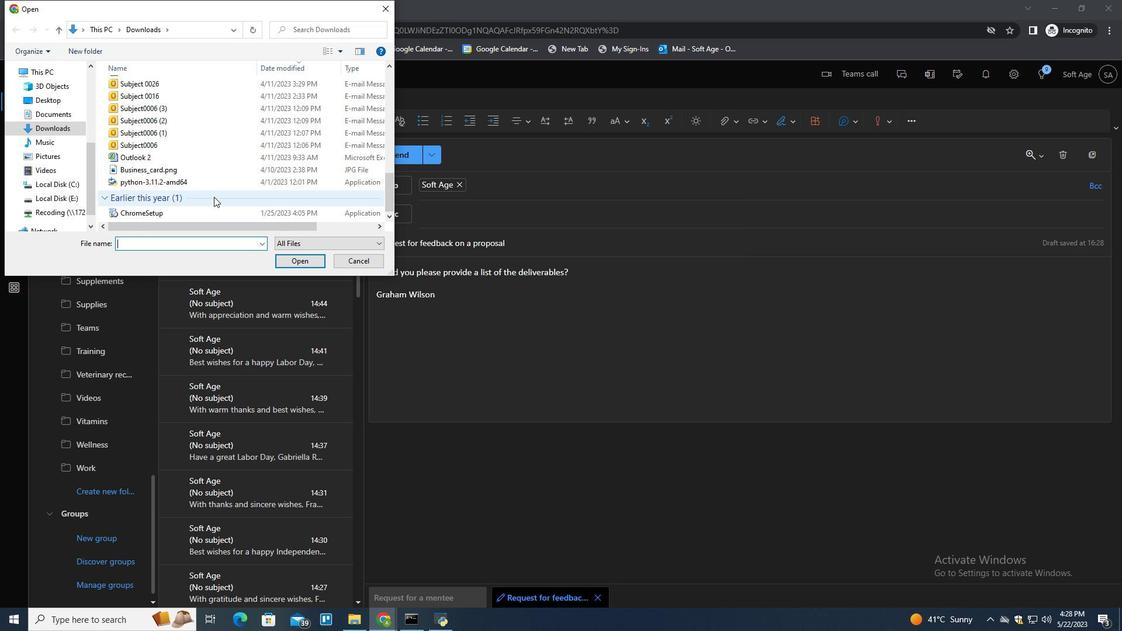 
Action: Mouse scrolled (213, 196) with delta (0, 0)
Screenshot: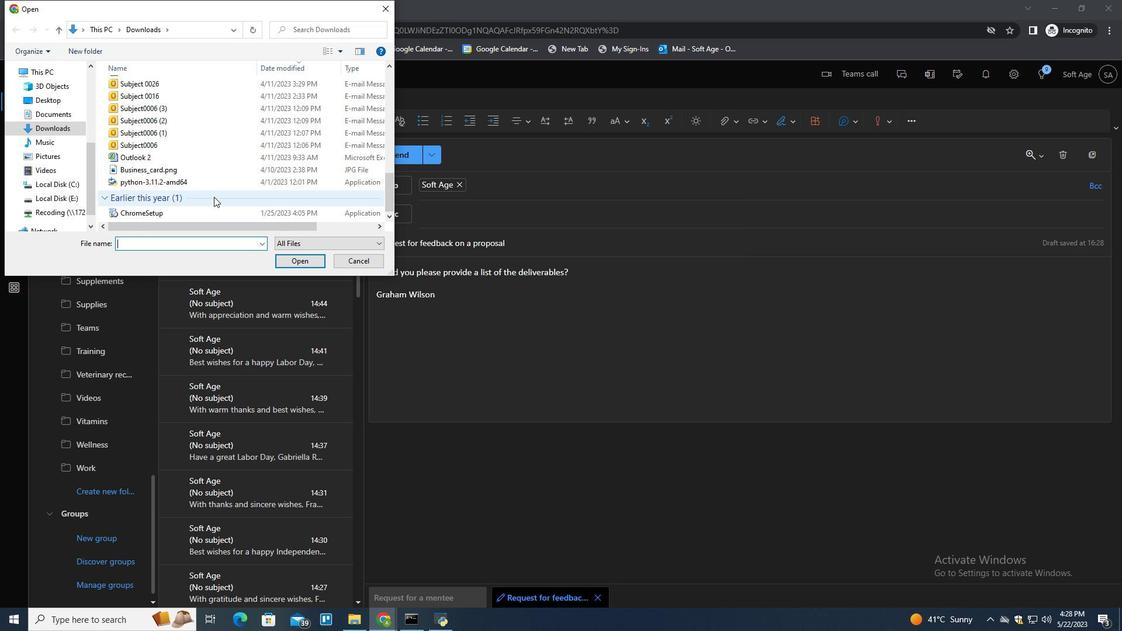 
Action: Mouse scrolled (213, 196) with delta (0, 0)
Screenshot: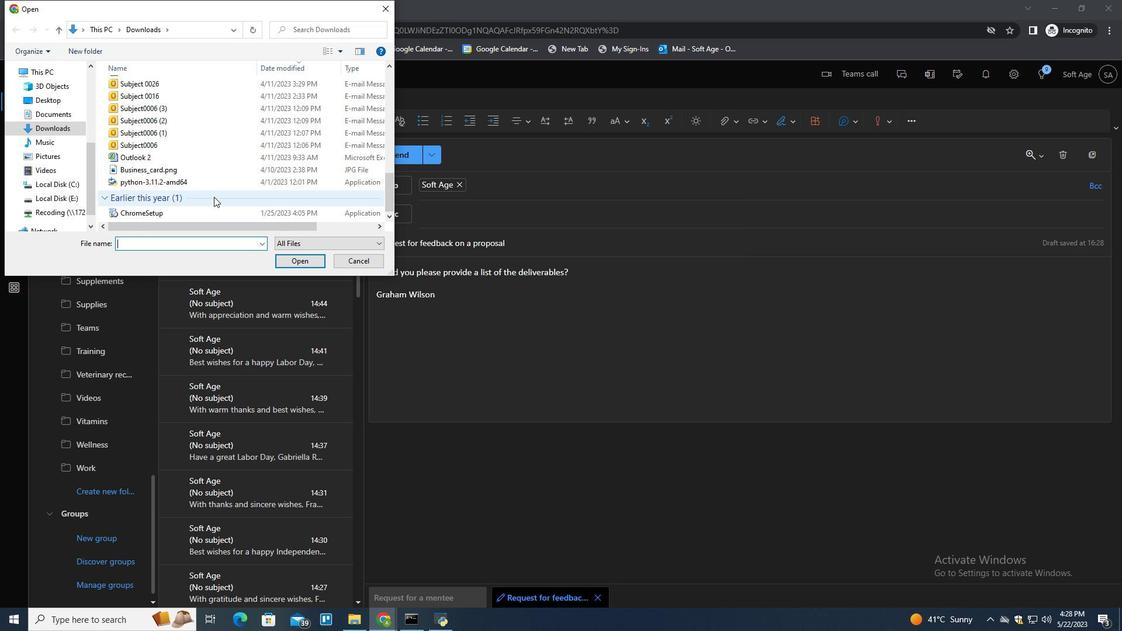 
Action: Mouse scrolled (213, 196) with delta (0, 0)
Screenshot: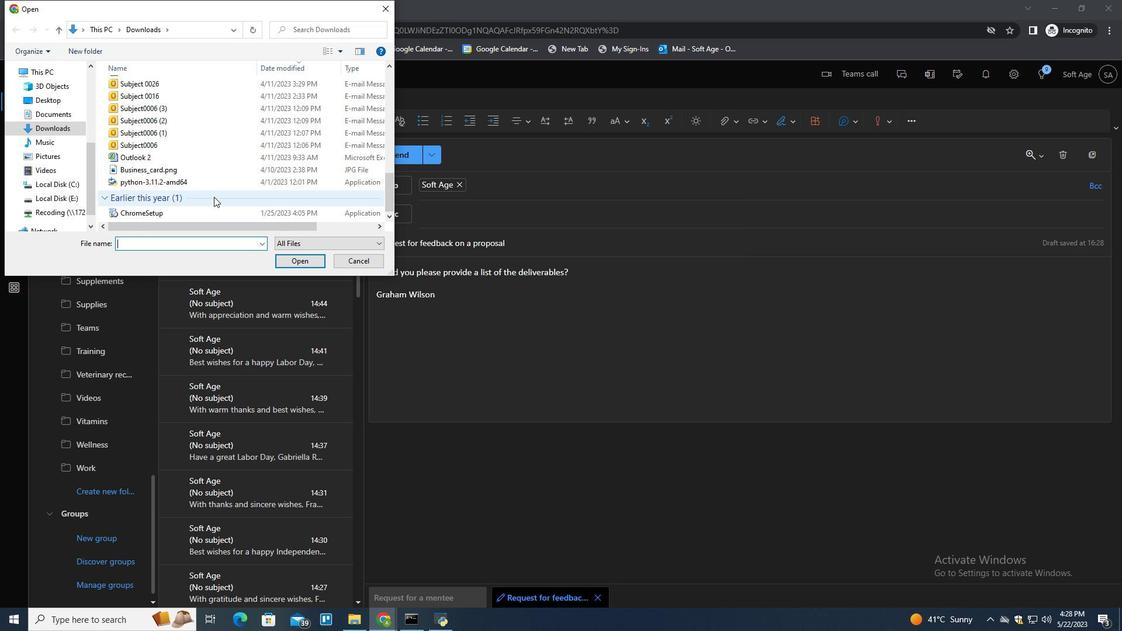 
Action: Mouse scrolled (213, 196) with delta (0, 0)
Screenshot: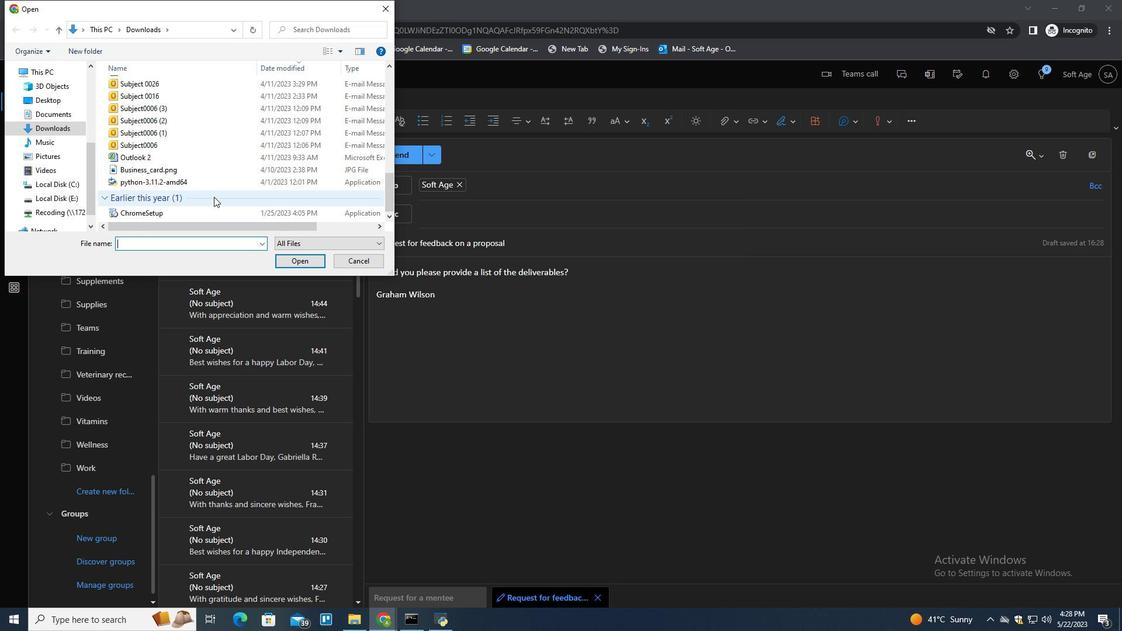 
Action: Mouse scrolled (213, 196) with delta (0, 0)
Screenshot: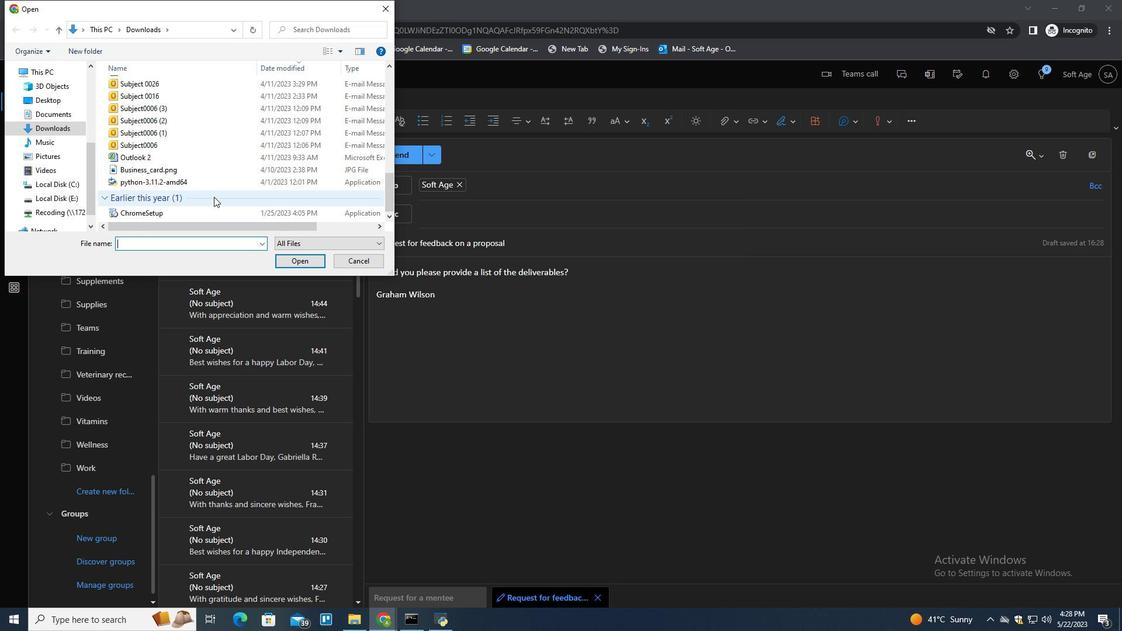 
Action: Mouse moved to (223, 170)
Screenshot: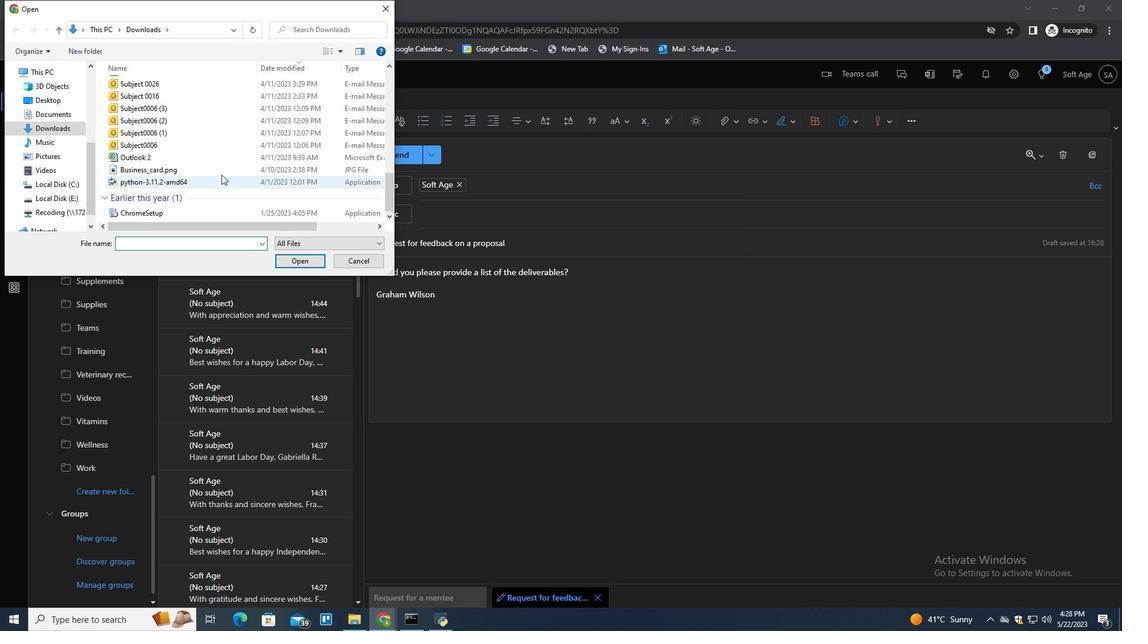 
Action: Mouse pressed left at (223, 170)
Screenshot: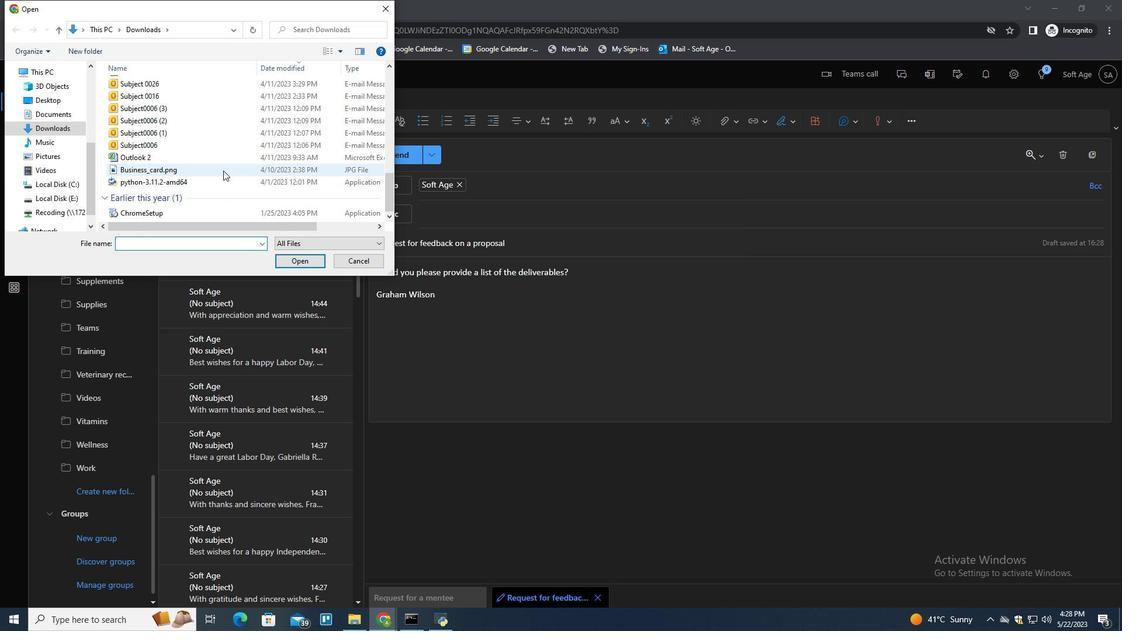 
Action: Key pressed <Key.f2><Key.shift>Product<Key.shift>_packaging-<Key.backspace><Key.shift>_design.jpg
Screenshot: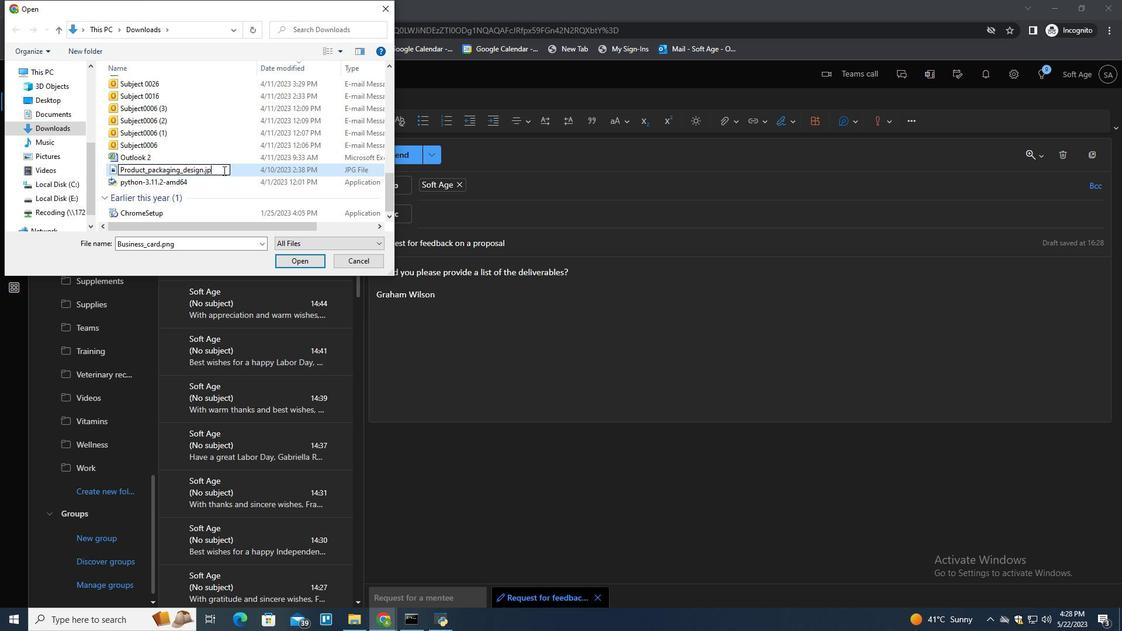 
Action: Mouse moved to (270, 167)
Screenshot: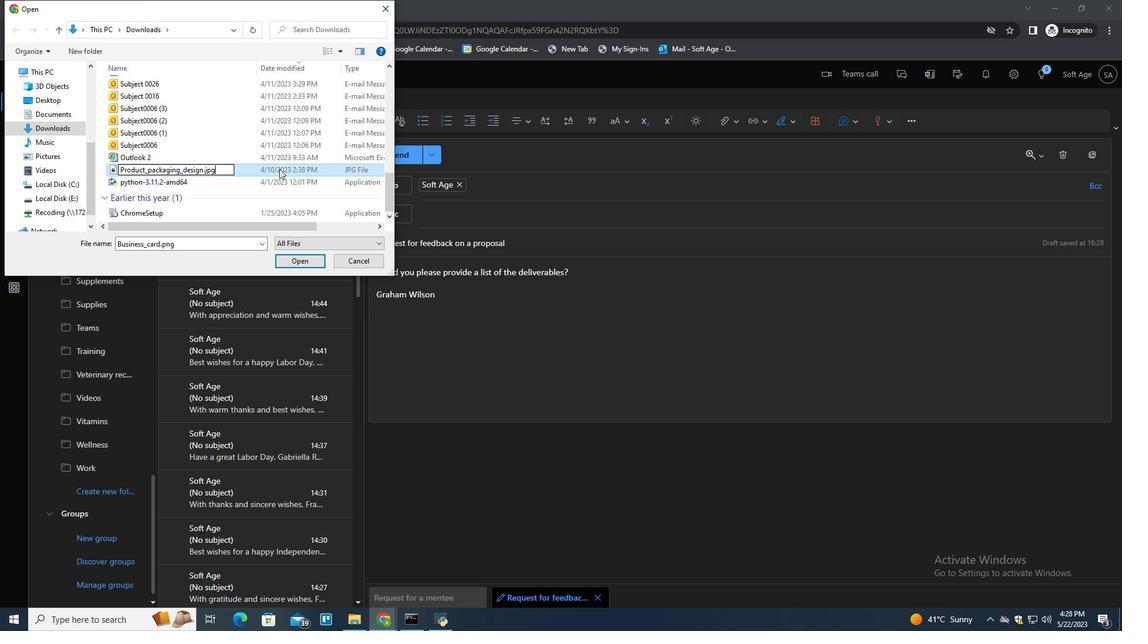 
Action: Mouse pressed left at (270, 167)
Screenshot: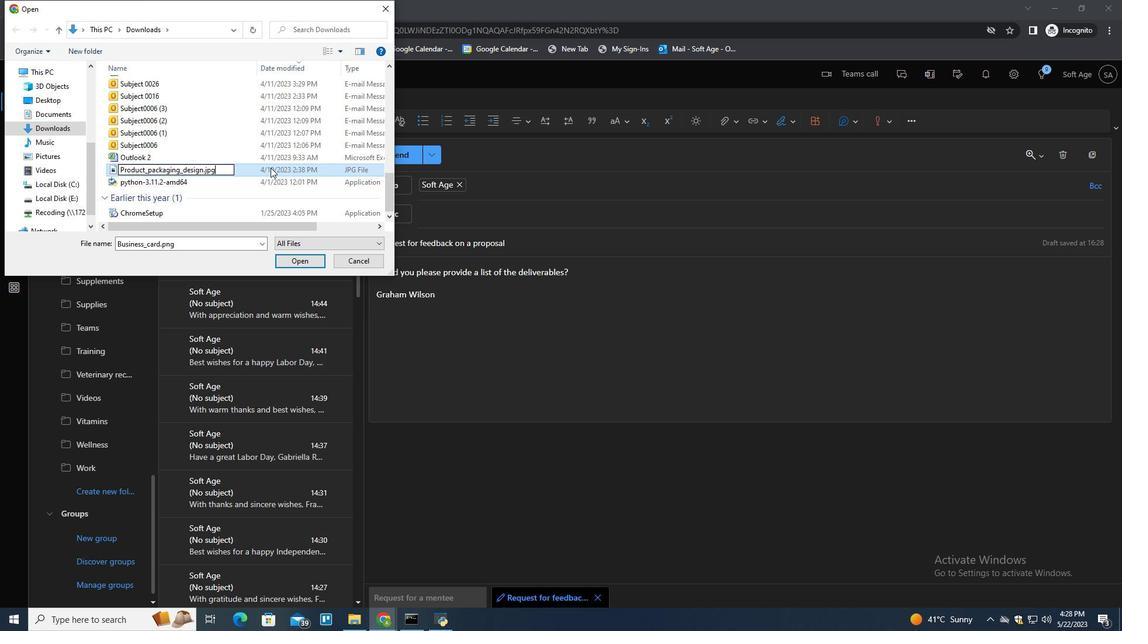 
Action: Mouse moved to (301, 259)
Screenshot: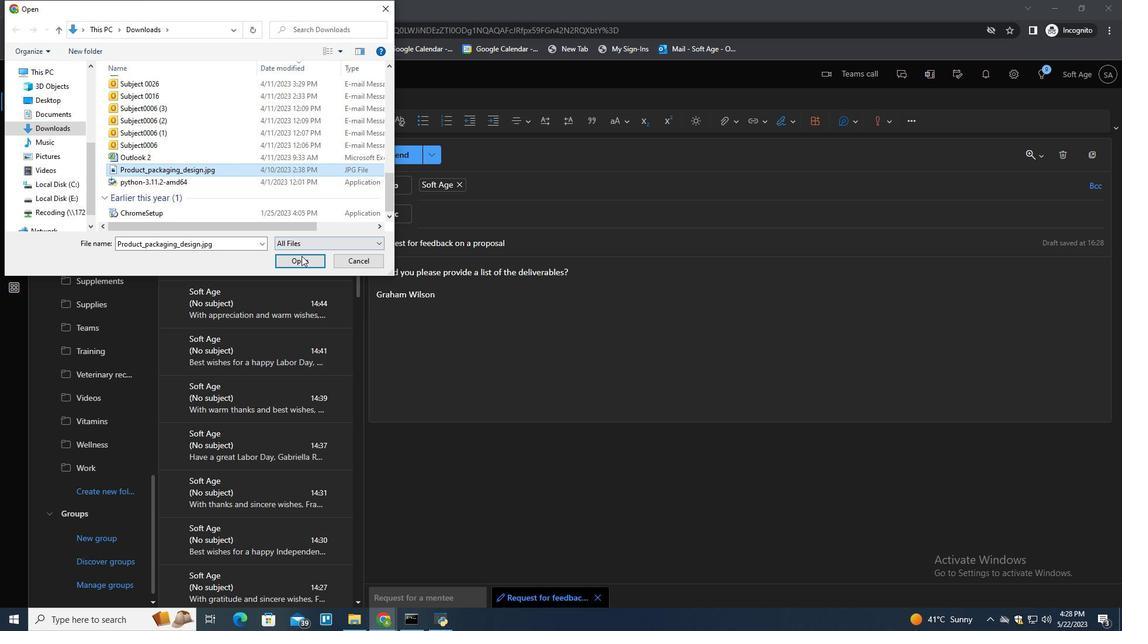 
Action: Mouse pressed left at (301, 259)
Screenshot: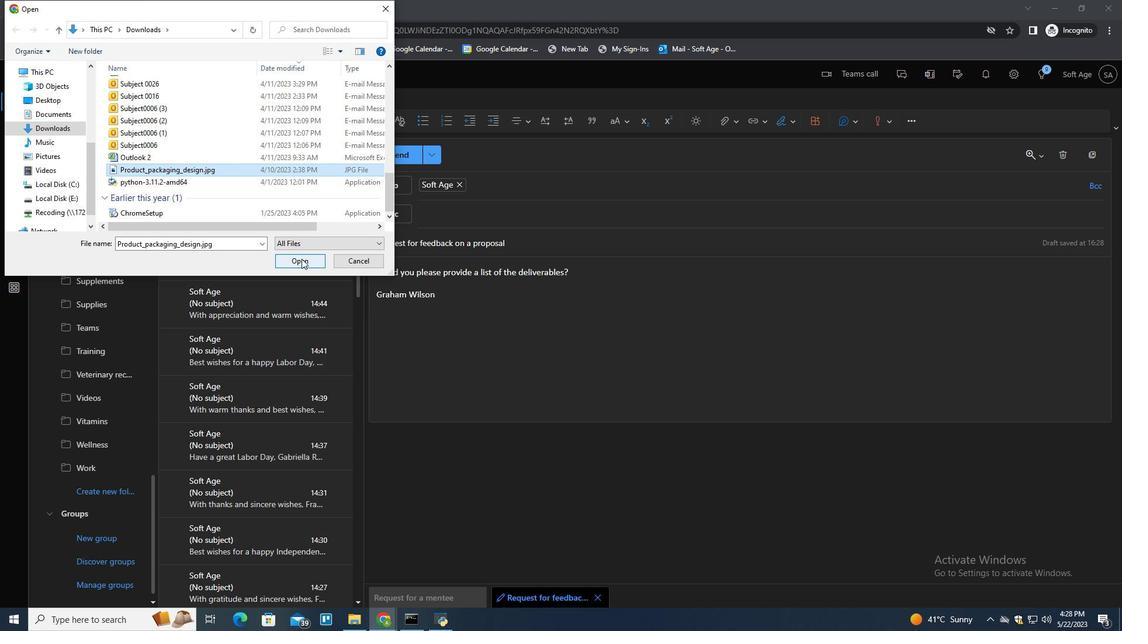 
Action: Mouse moved to (566, 385)
Screenshot: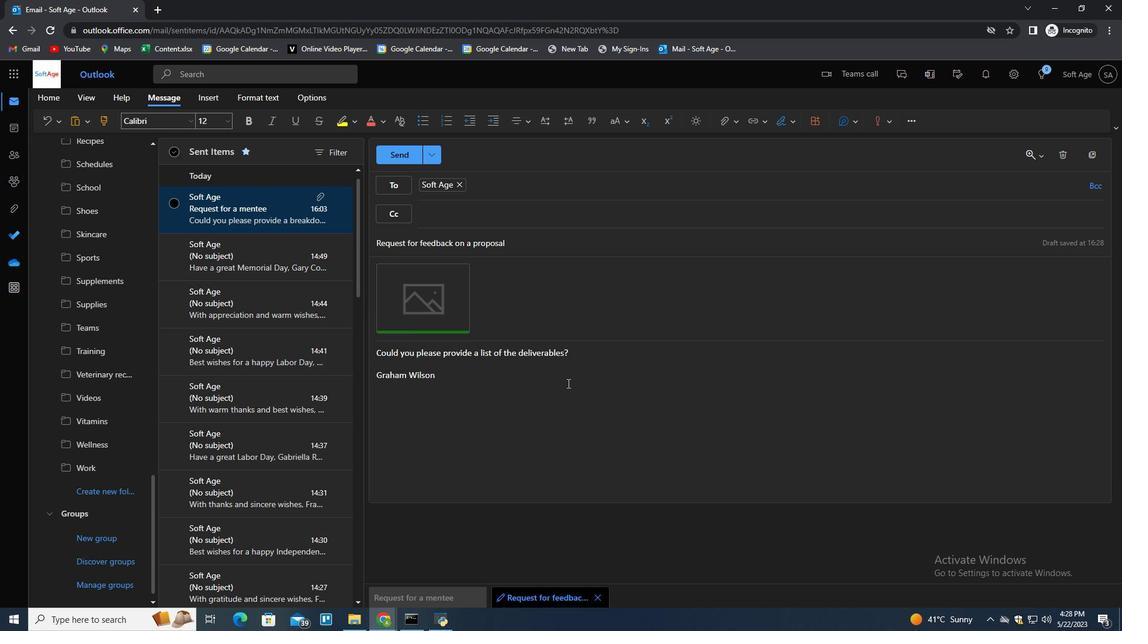 
Action: Mouse pressed left at (566, 385)
Screenshot: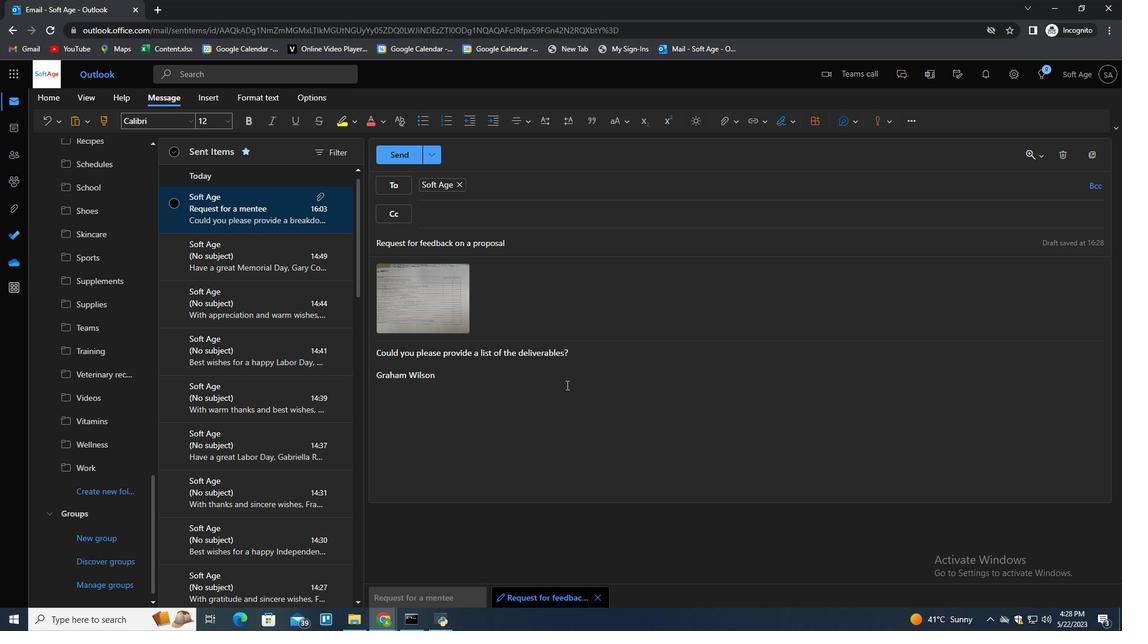 
Action: Key pressed <Key.enter>
Screenshot: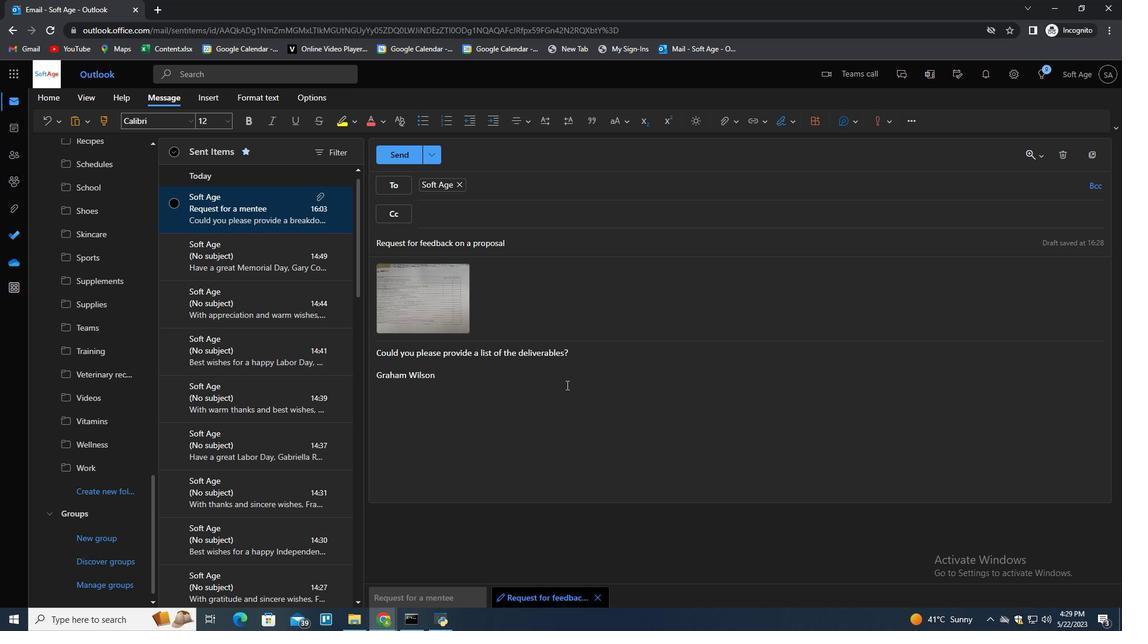
Action: Mouse moved to (194, 304)
Screenshot: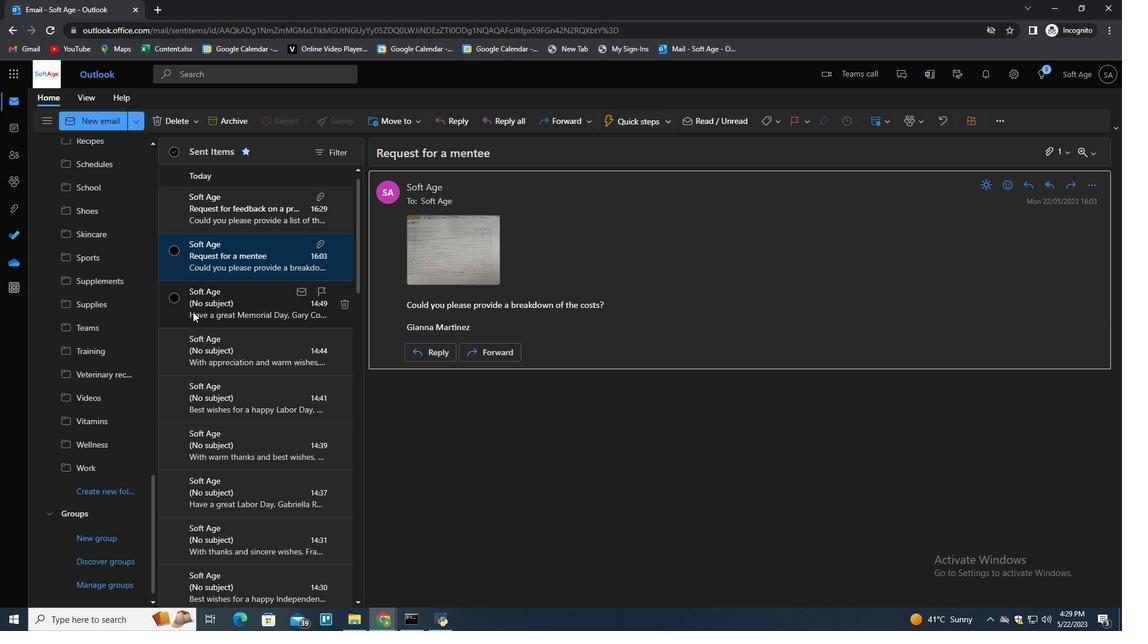 
Action: Mouse scrolled (194, 305) with delta (0, 0)
Screenshot: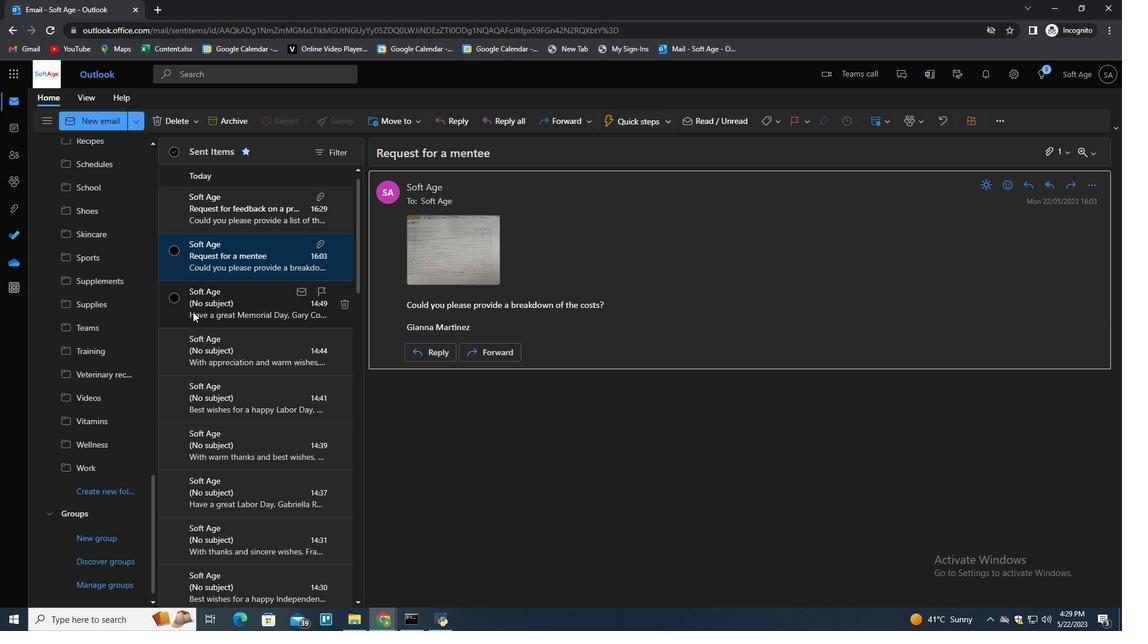 
Action: Mouse moved to (195, 302)
Screenshot: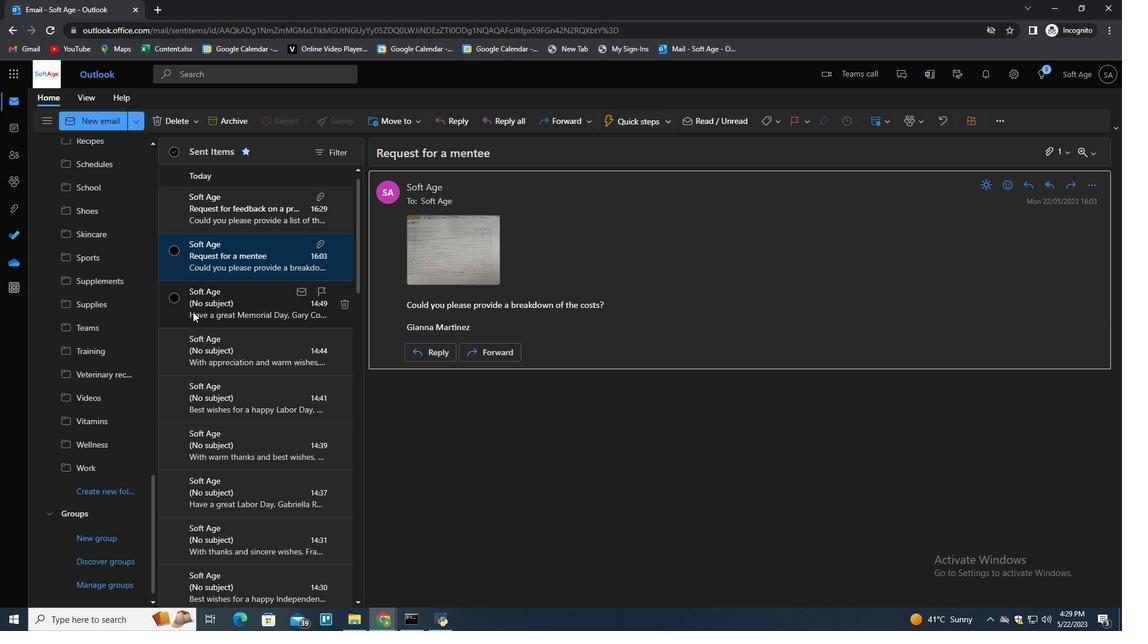 
Action: Mouse scrolled (195, 303) with delta (0, 0)
Screenshot: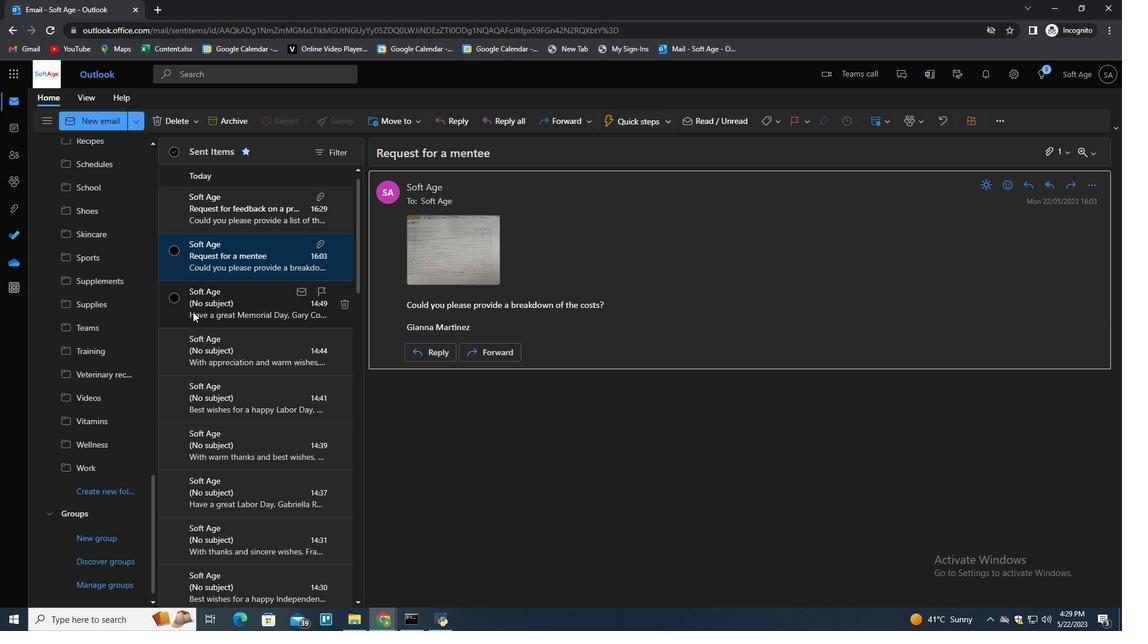 
Action: Mouse moved to (197, 298)
Screenshot: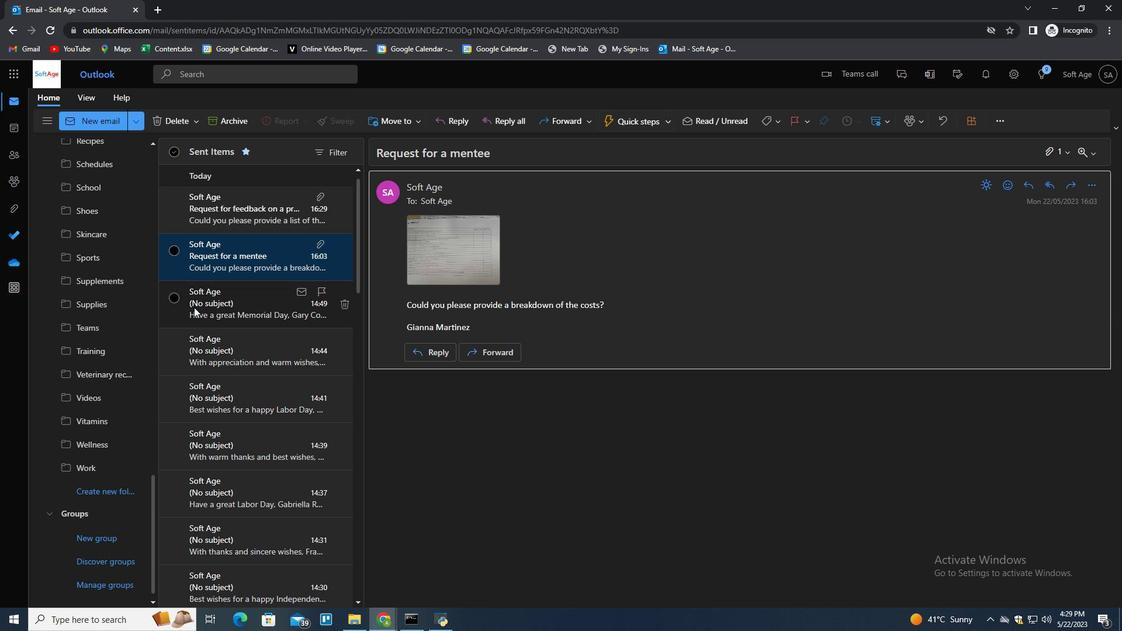 
Action: Mouse scrolled (197, 298) with delta (0, 0)
Screenshot: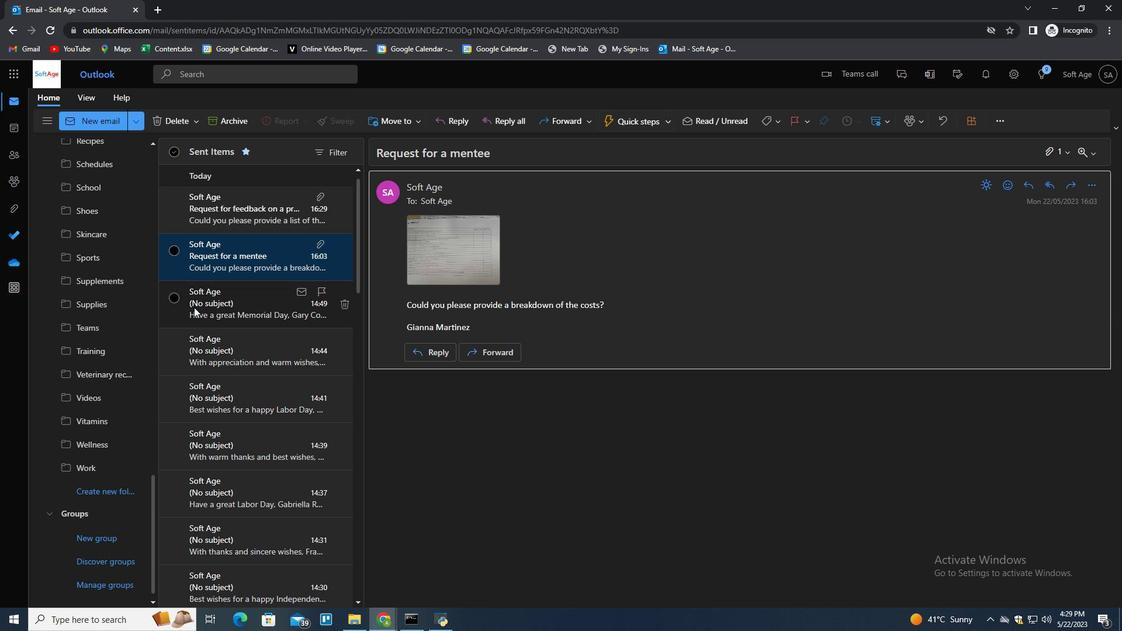 
Action: Mouse moved to (201, 289)
Screenshot: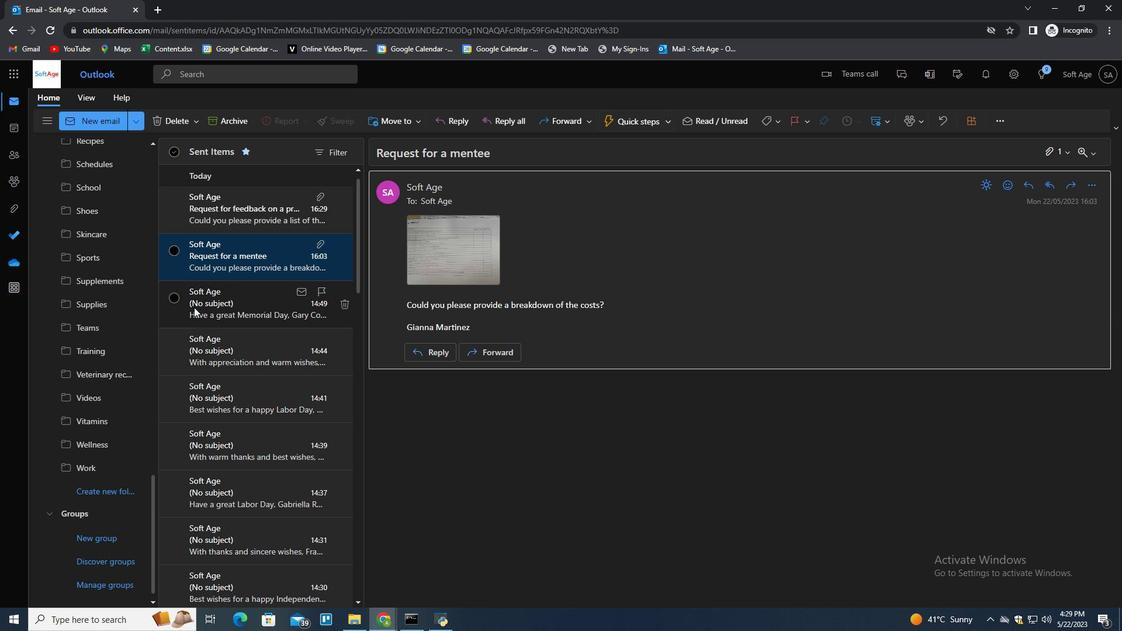 
Action: Mouse scrolled (201, 290) with delta (0, 0)
Screenshot: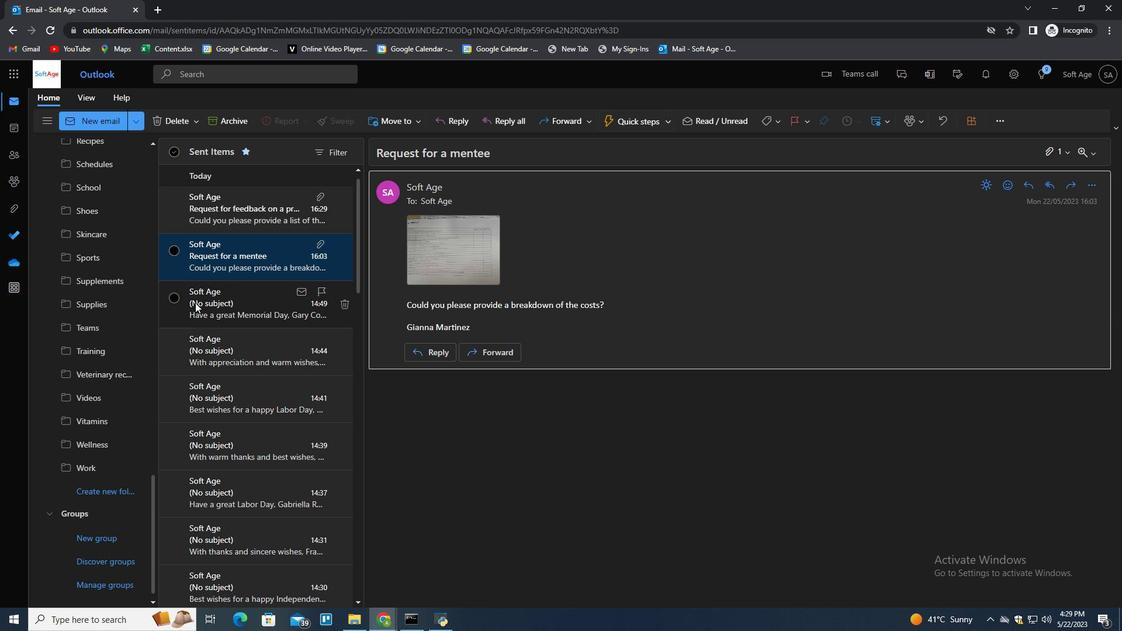 
Action: Mouse moved to (246, 199)
Screenshot: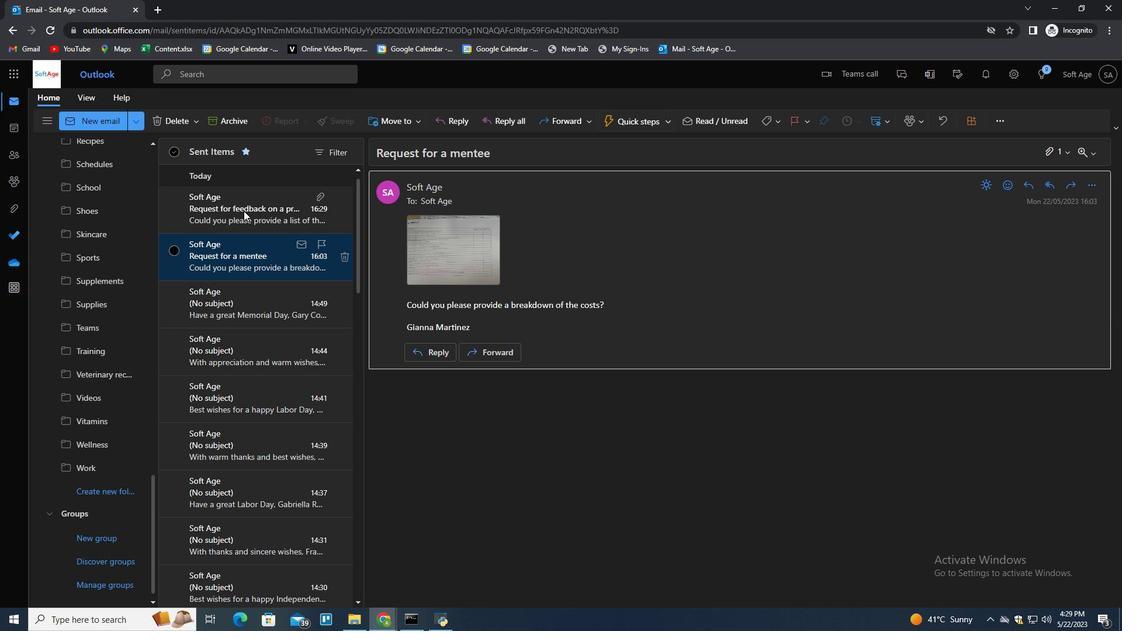 
Action: Mouse pressed right at (246, 199)
Screenshot: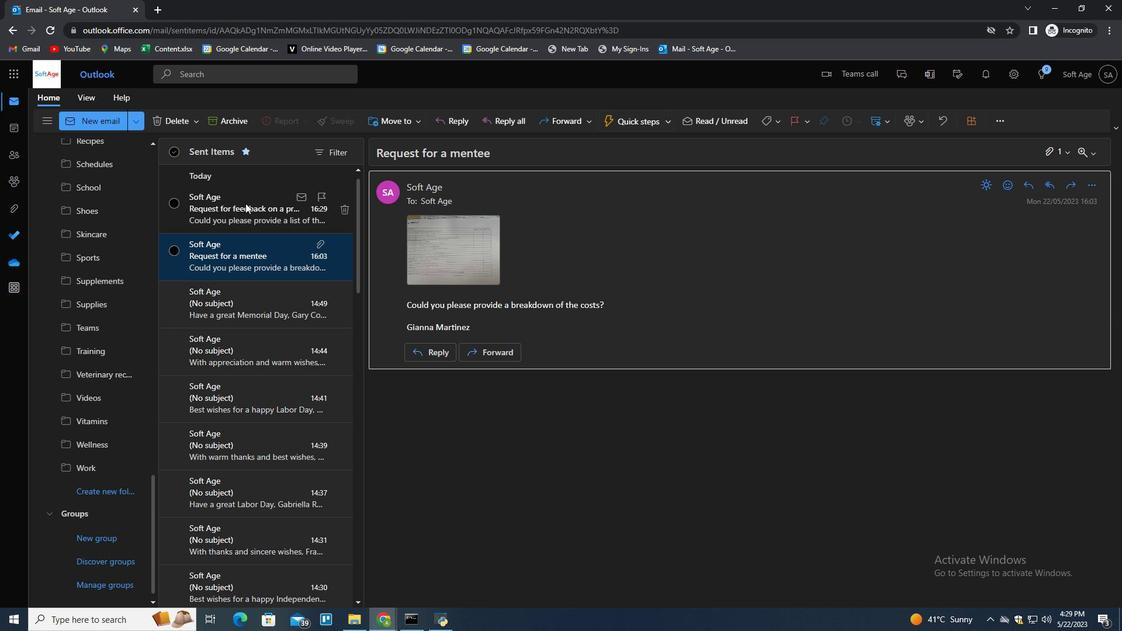 
Action: Mouse moved to (272, 249)
Screenshot: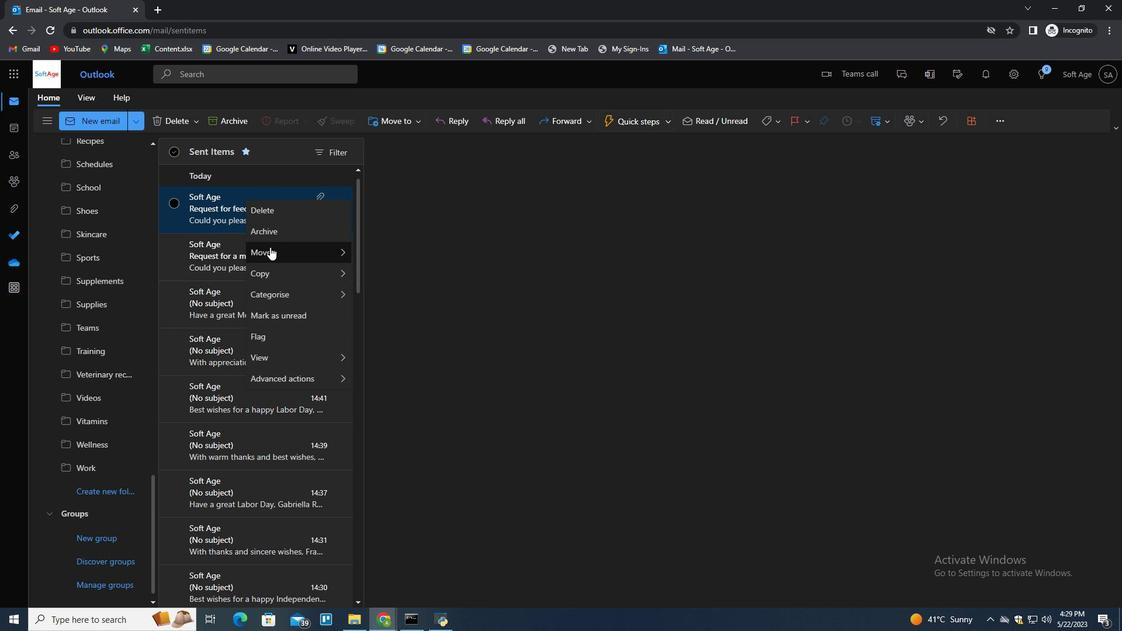
Action: Mouse pressed left at (272, 249)
Screenshot: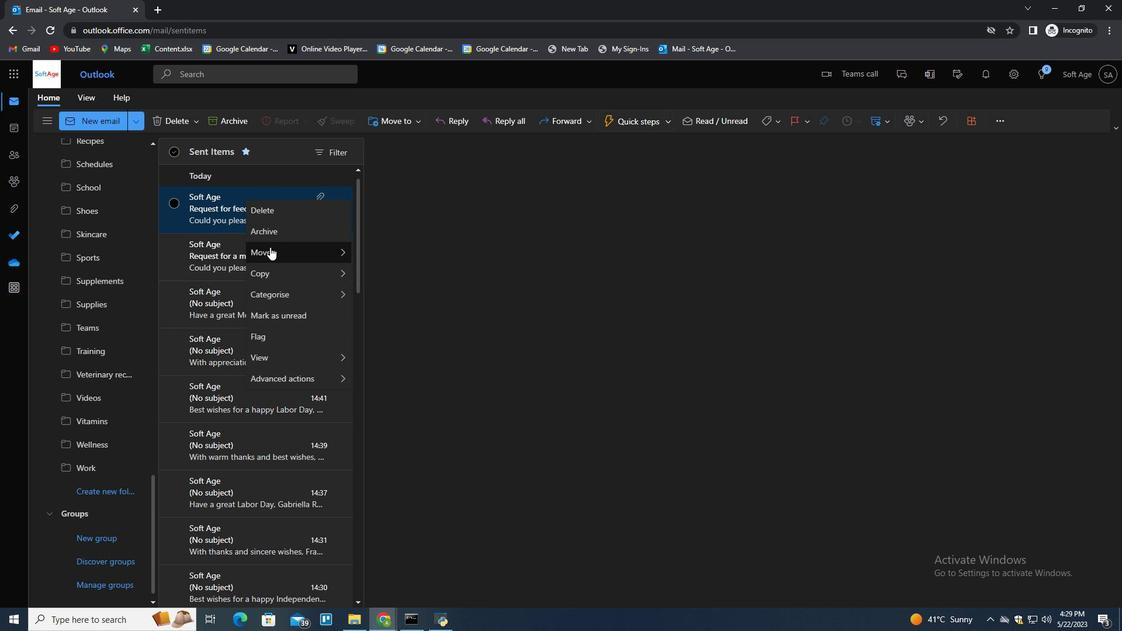 
Action: Mouse moved to (415, 255)
Screenshot: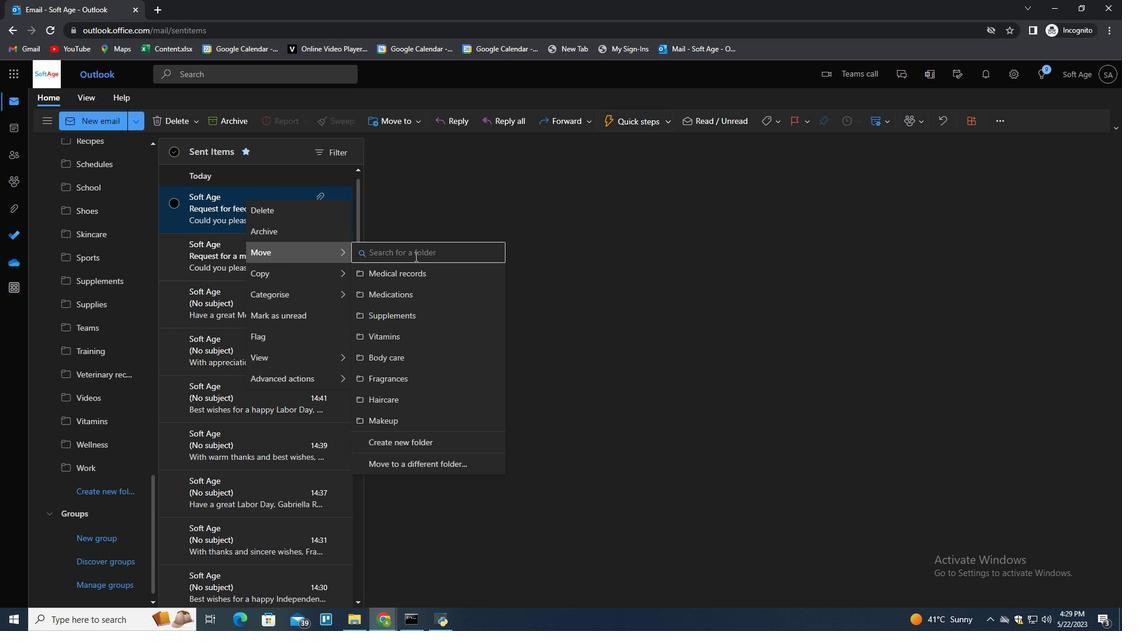 
Action: Mouse pressed left at (415, 255)
Screenshot: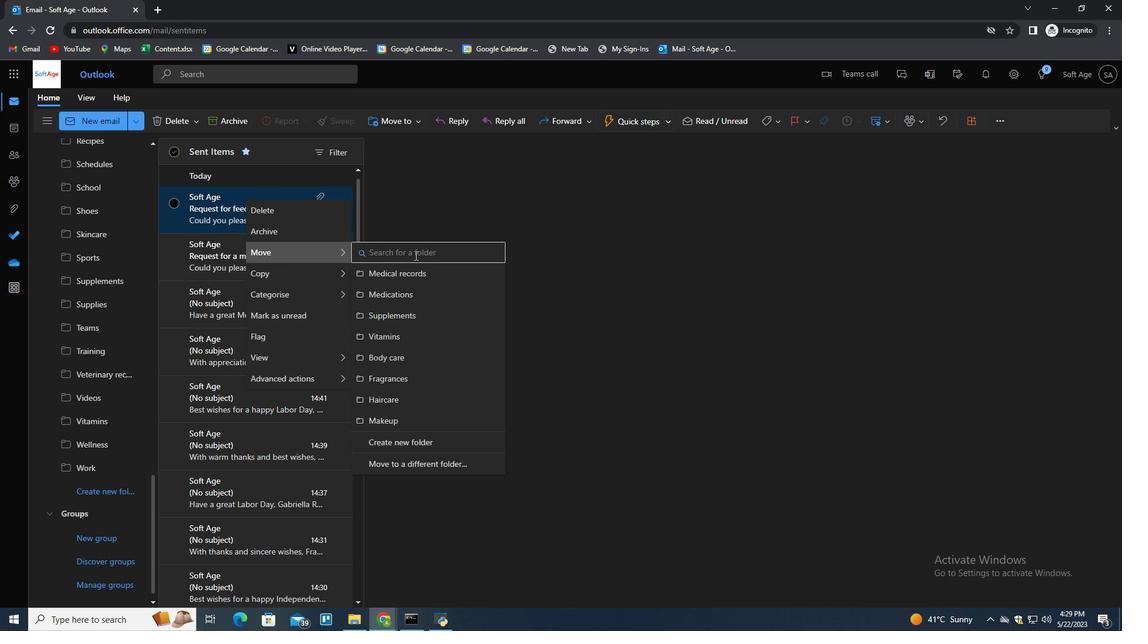 
Action: Mouse moved to (415, 255)
Screenshot: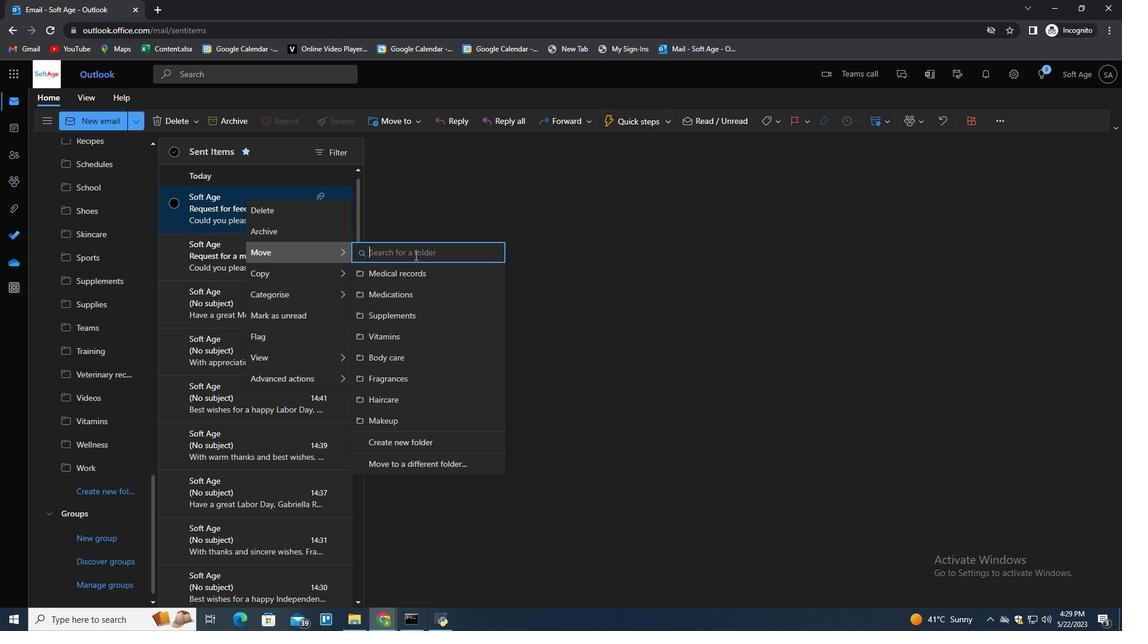 
Action: Key pressed <Key.shift>Insurance<Key.down><Key.right><Key.left><Key.down><Key.up><Key.enter>
Screenshot: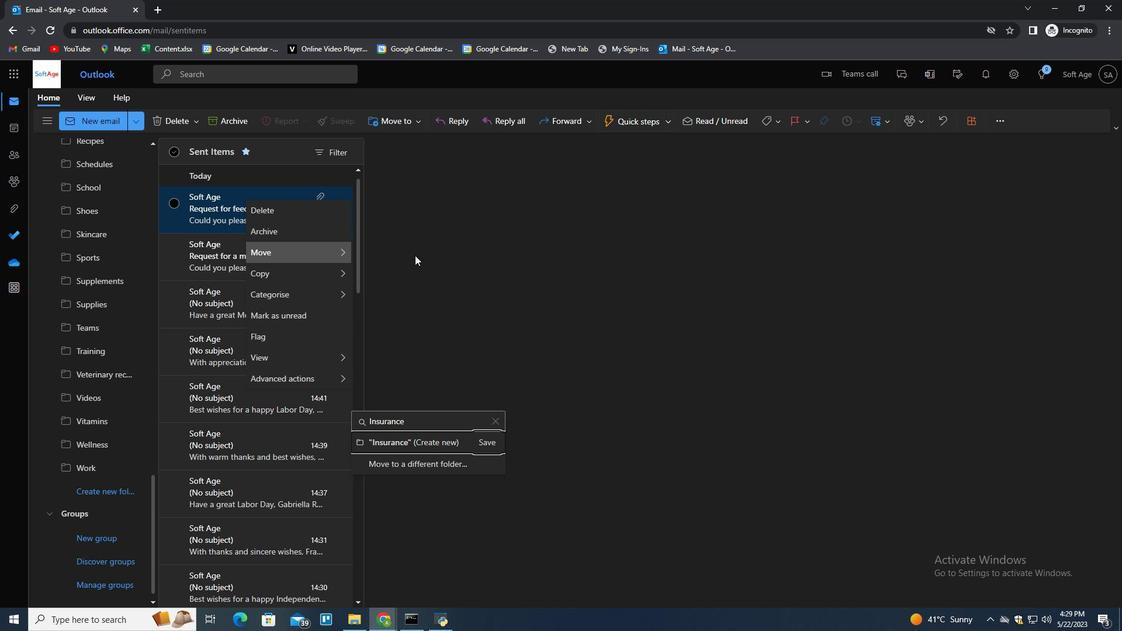 
Action: Mouse moved to (589, 427)
Screenshot: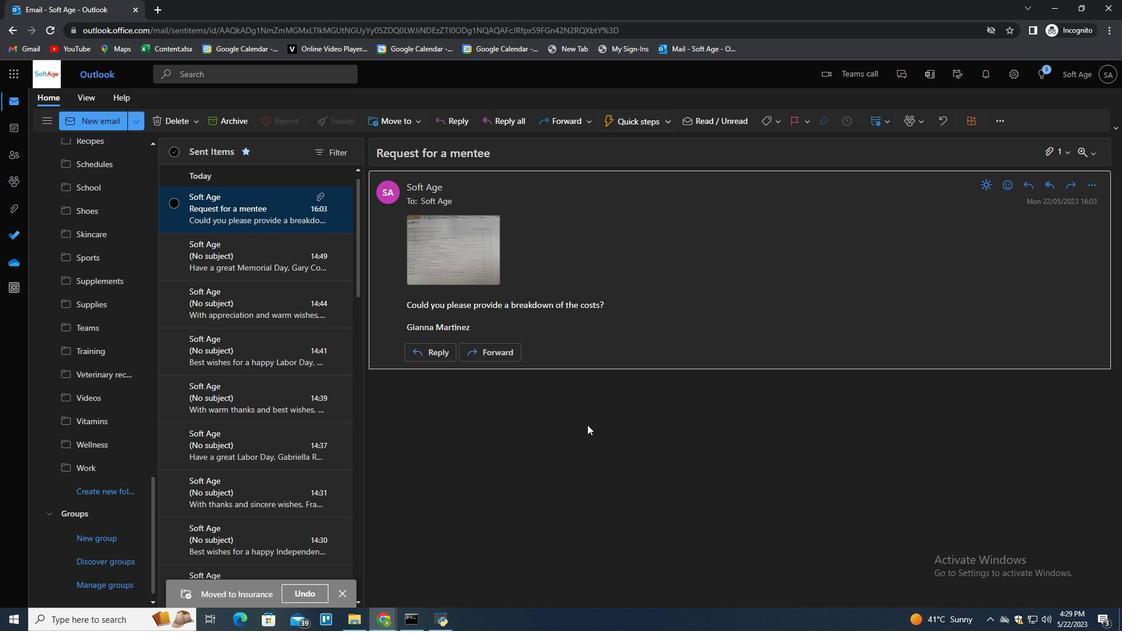 
Action: Mouse pressed left at (589, 427)
Screenshot: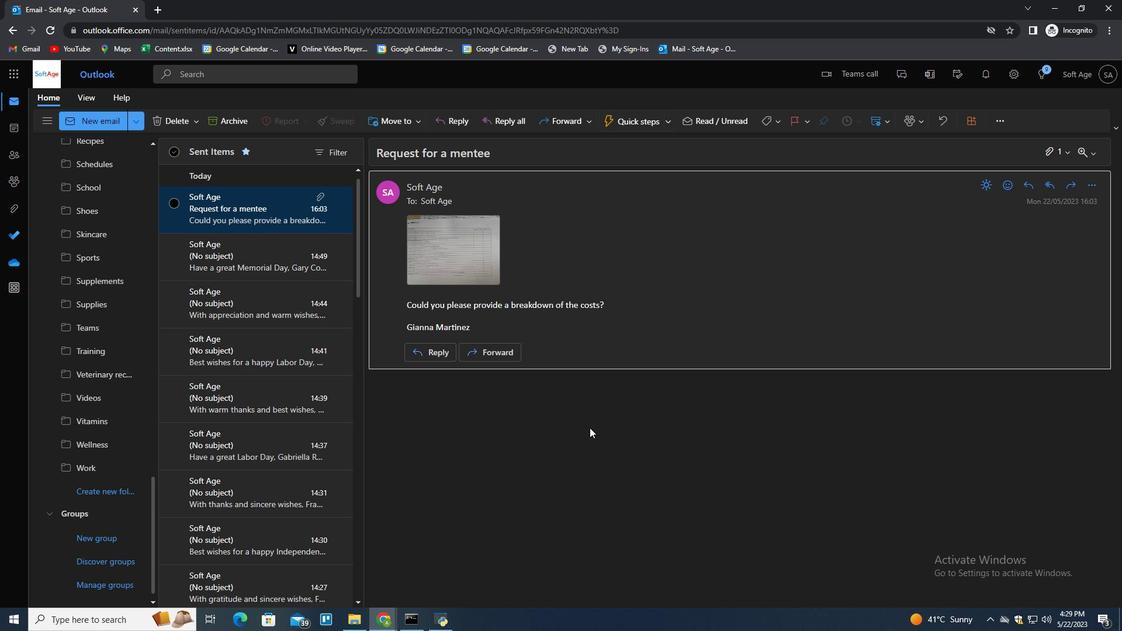 
Action: Mouse moved to (589, 427)
Screenshot: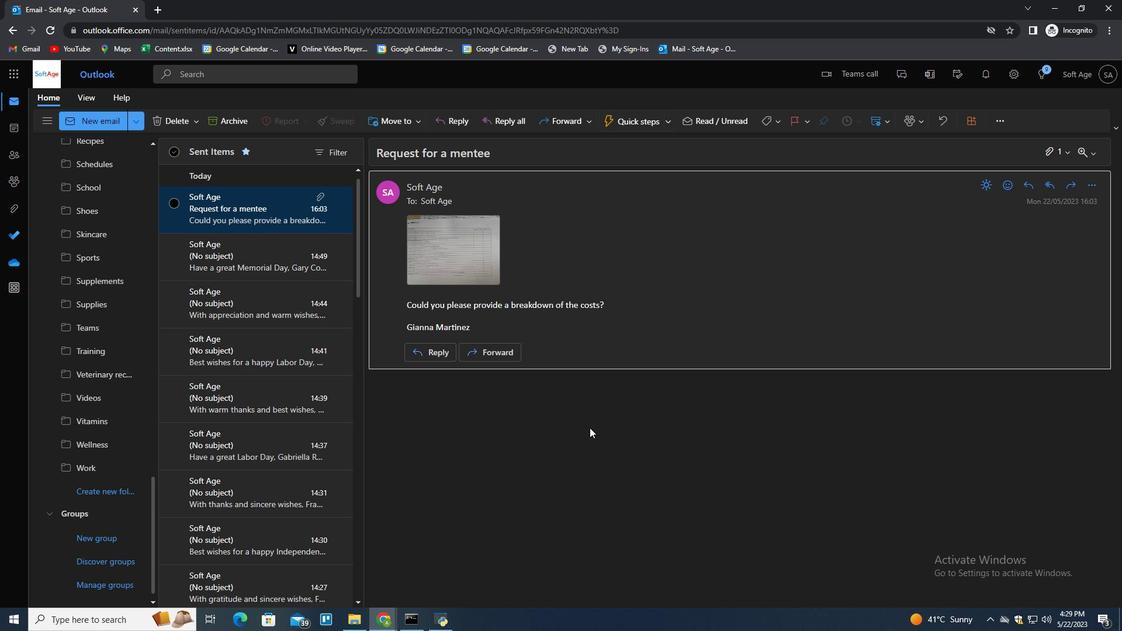 
